 Task: Open Card Copyright Protection Review in Board Market Segmentation and Targeting Plan Implementation to Workspace Editing and Proofreading and add a team member Softage.3@softage.net, a label Orange, a checklist Blogging, an attachment from your computer, a color Orange and finally, add a card description 'Plan and execute company team-building retreat' and a comment 'We should approach this task with a sense of humility and a willingness to seek feedback and guidance from others.'. Add a start date 'Jan 03, 1900' with a due date 'Jan 10, 1900'
Action: Mouse moved to (885, 181)
Screenshot: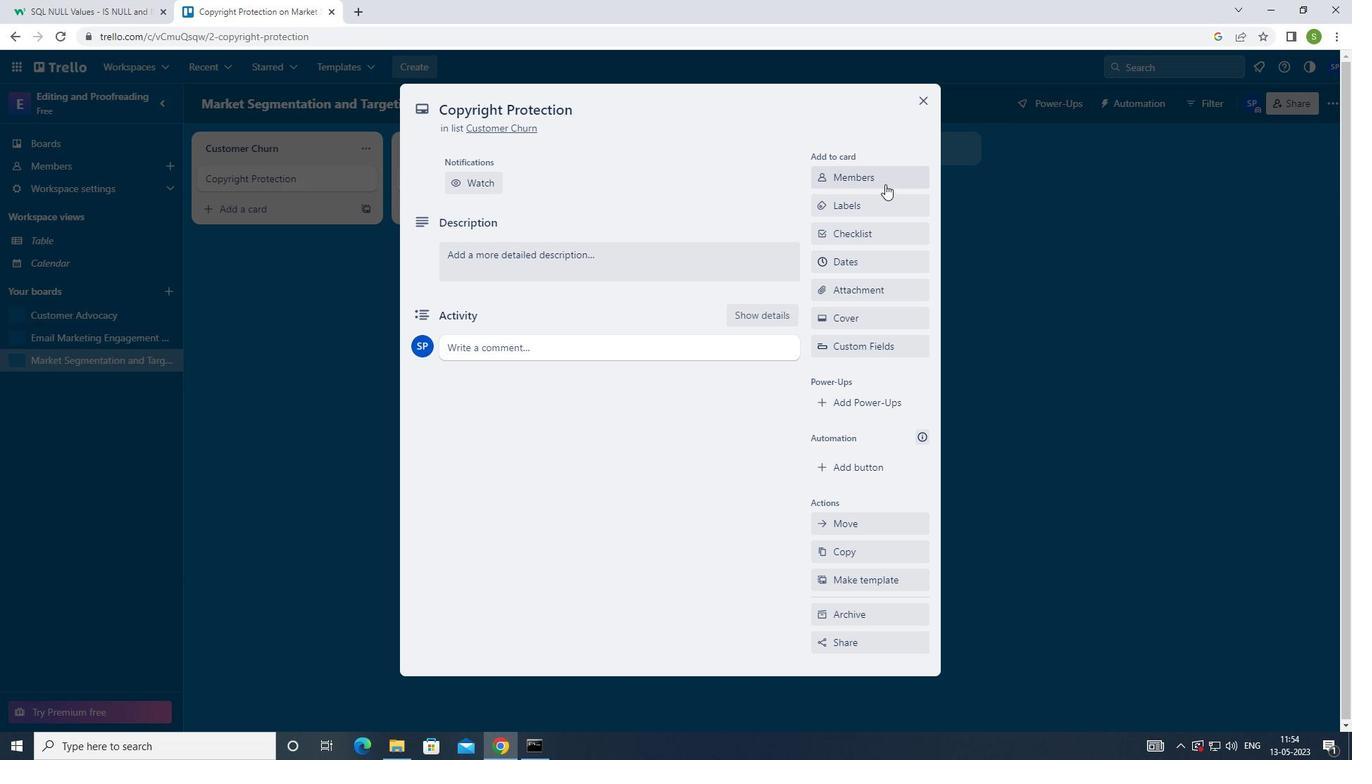 
Action: Mouse pressed left at (885, 181)
Screenshot: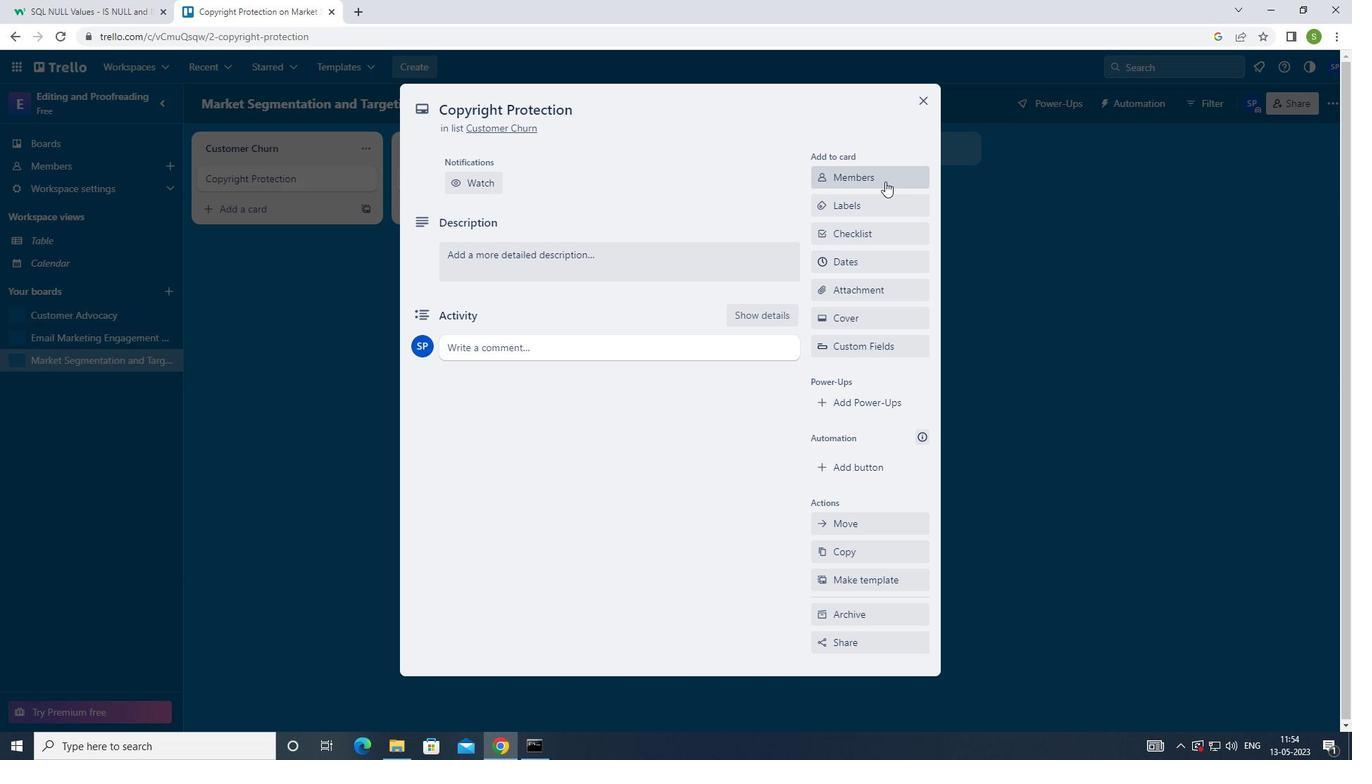 
Action: Mouse moved to (655, 276)
Screenshot: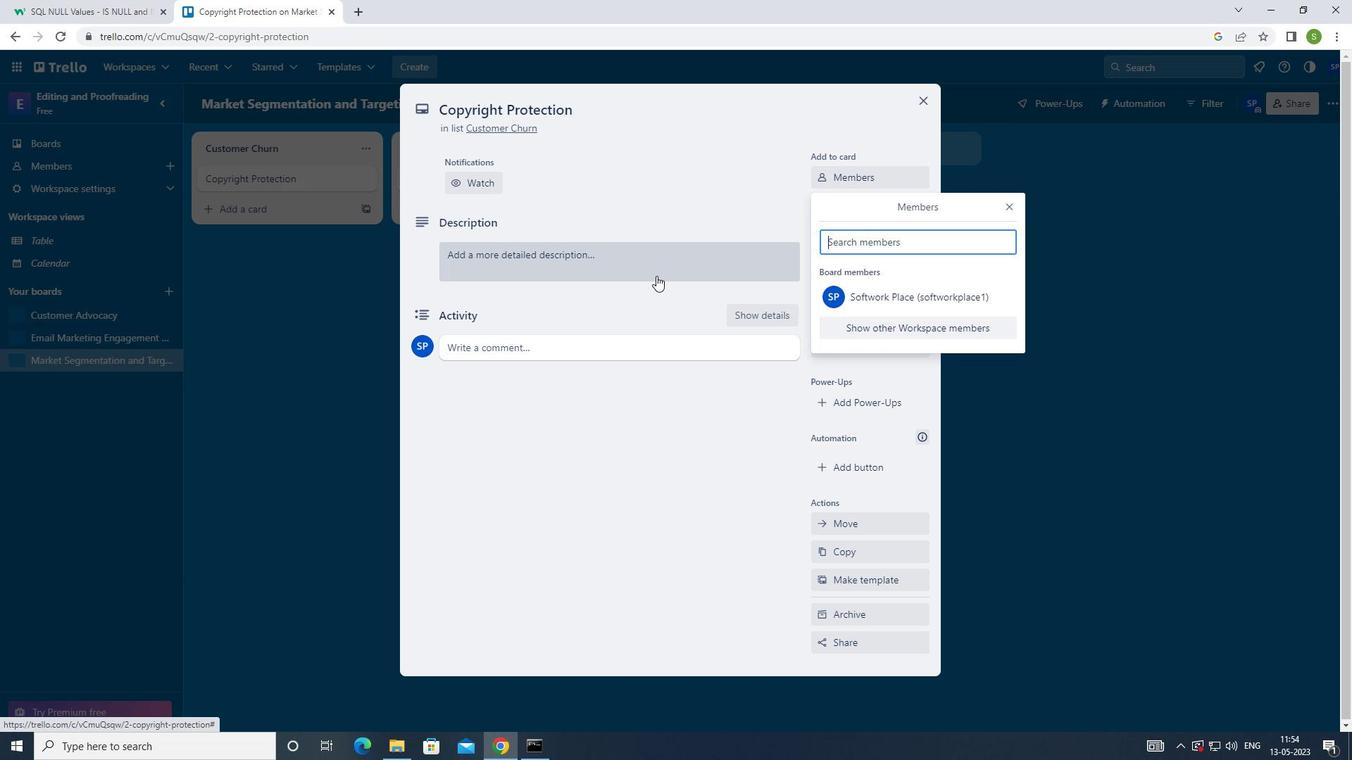 
Action: Key pressed <Key.shift>SOFTAGE.3<Key.shift>@SOFTAGE.NET<Key.enter>
Screenshot: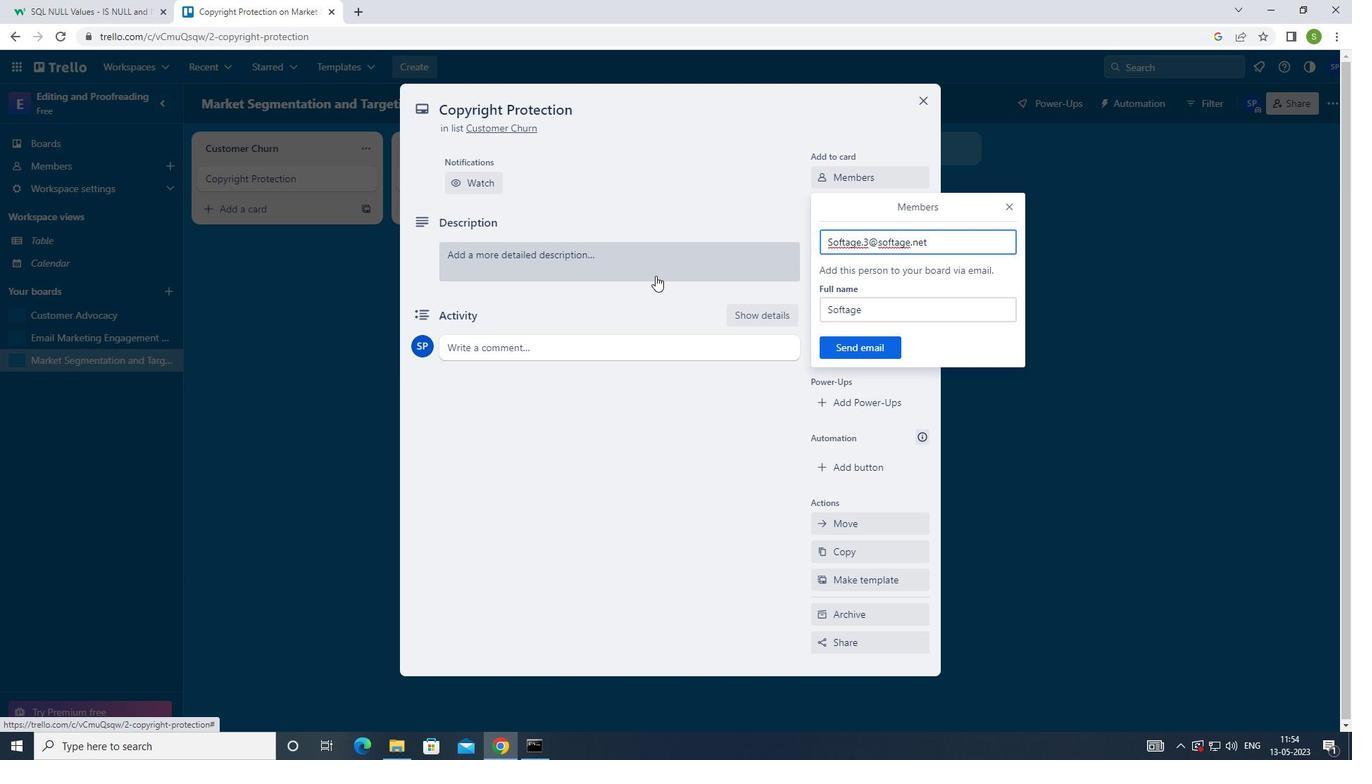 
Action: Mouse moved to (1014, 207)
Screenshot: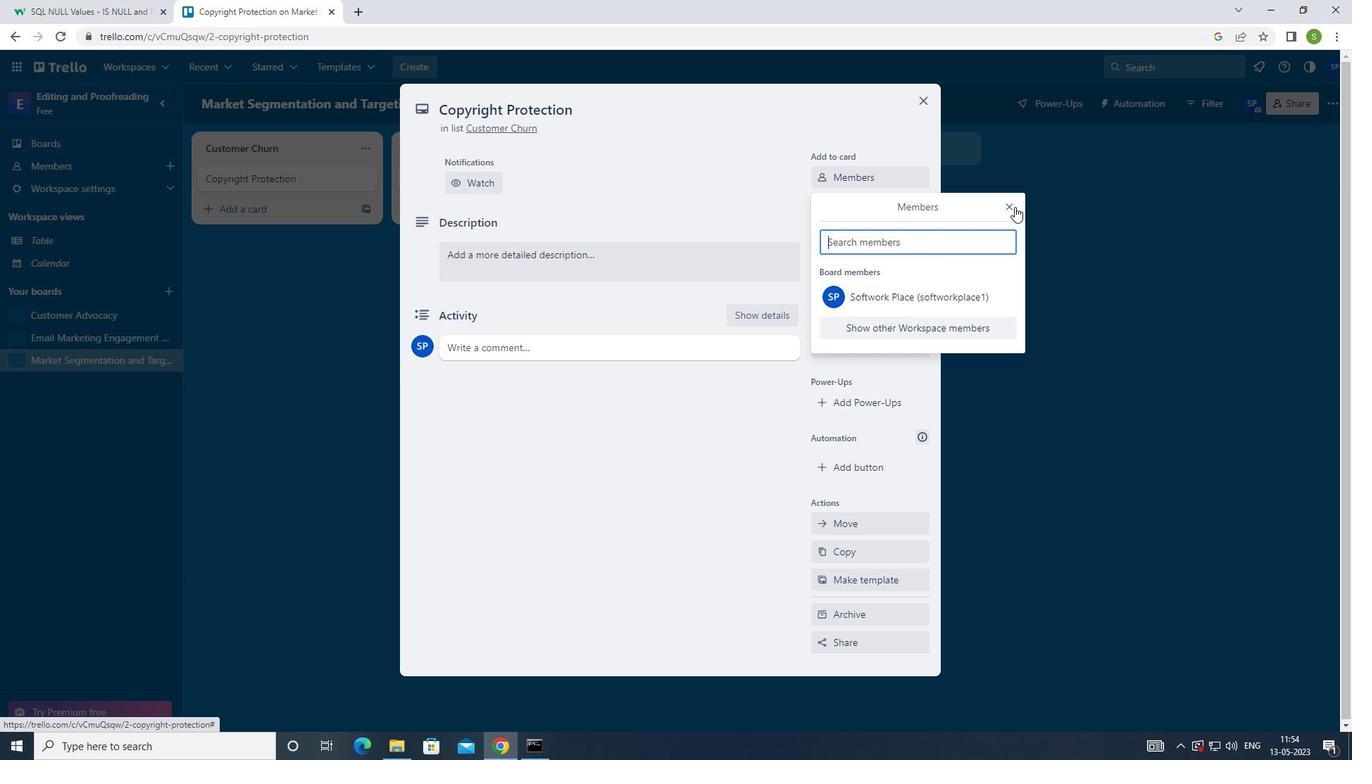 
Action: Mouse pressed left at (1014, 207)
Screenshot: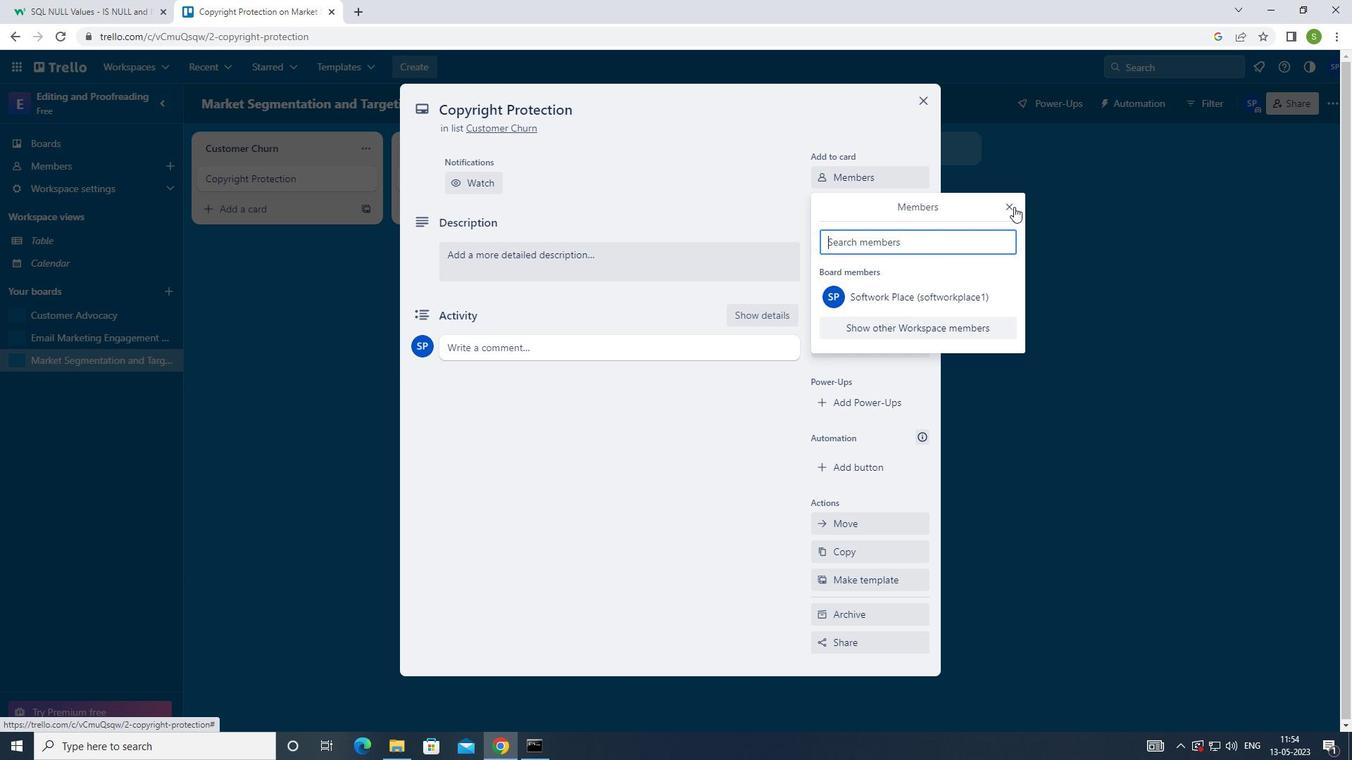 
Action: Mouse moved to (891, 204)
Screenshot: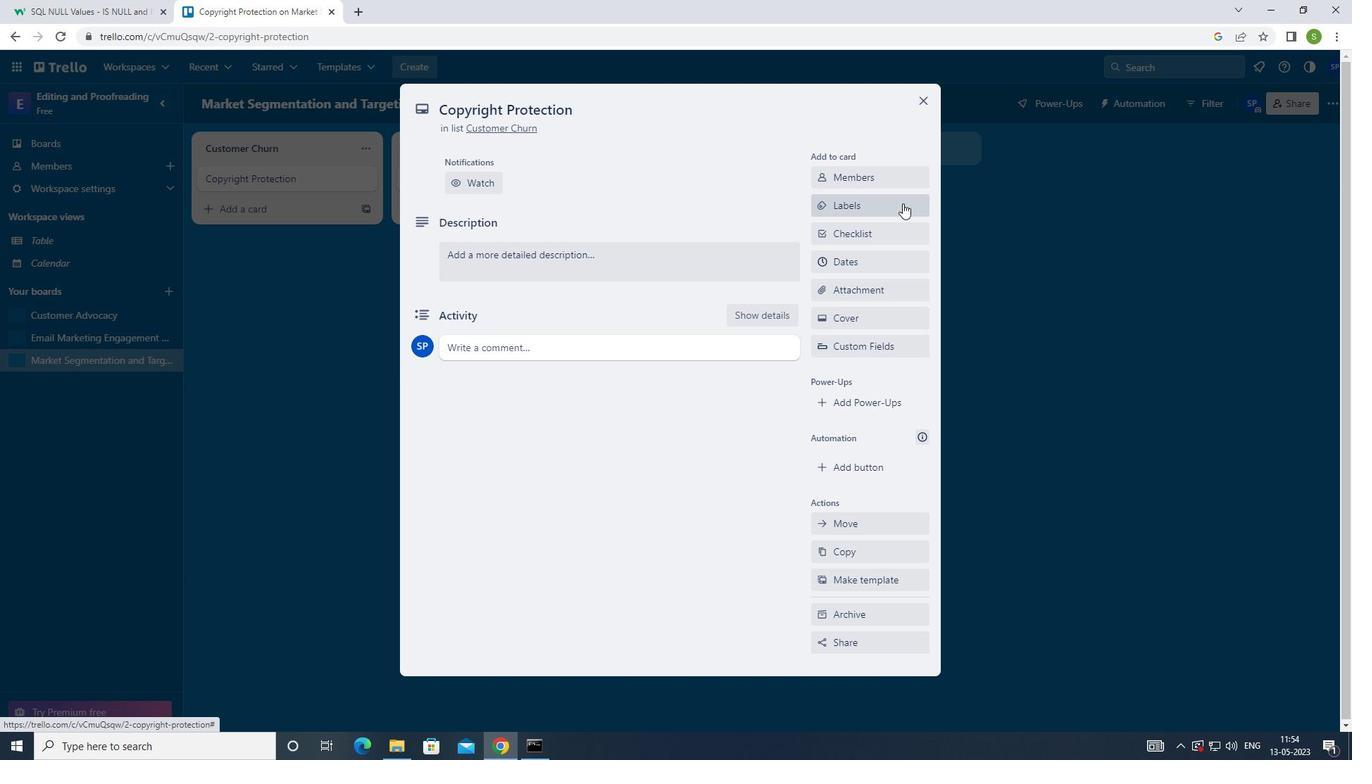 
Action: Mouse pressed left at (891, 204)
Screenshot: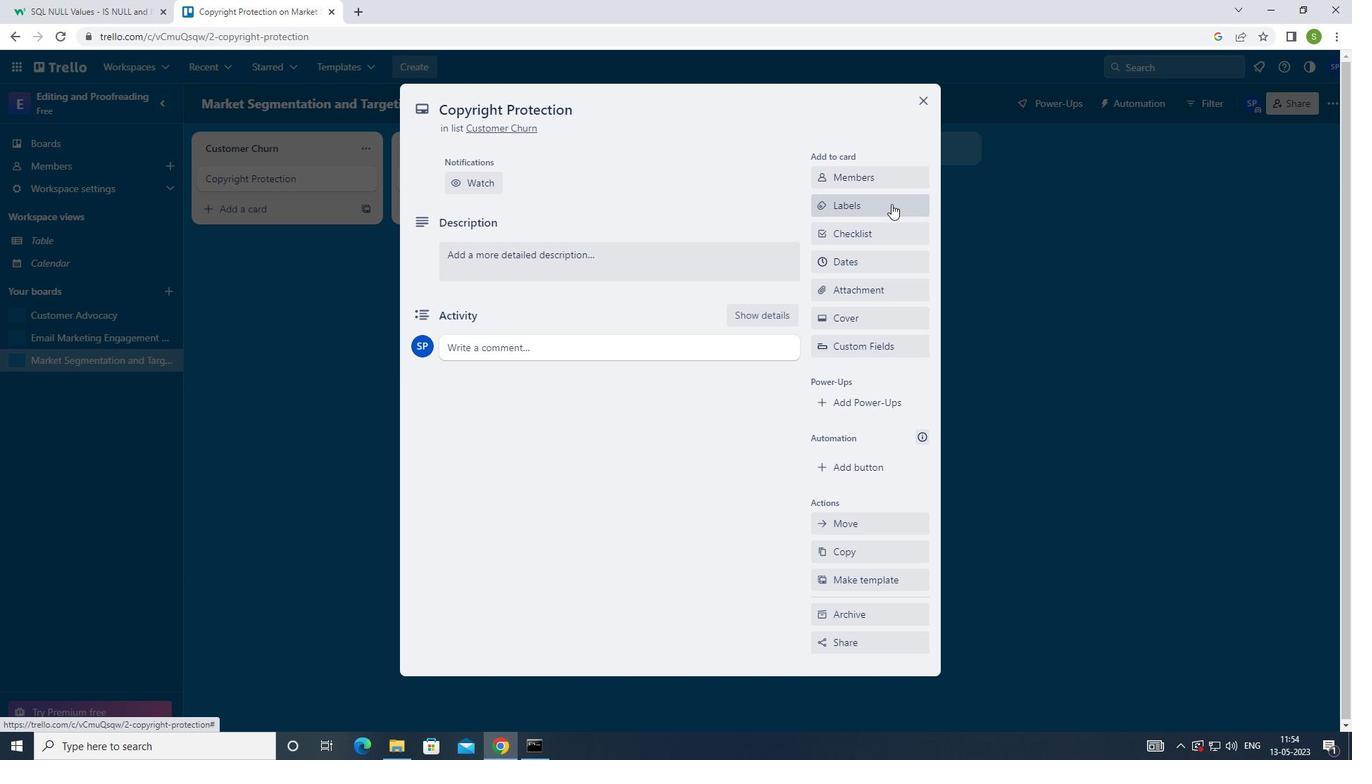 
Action: Mouse moved to (824, 372)
Screenshot: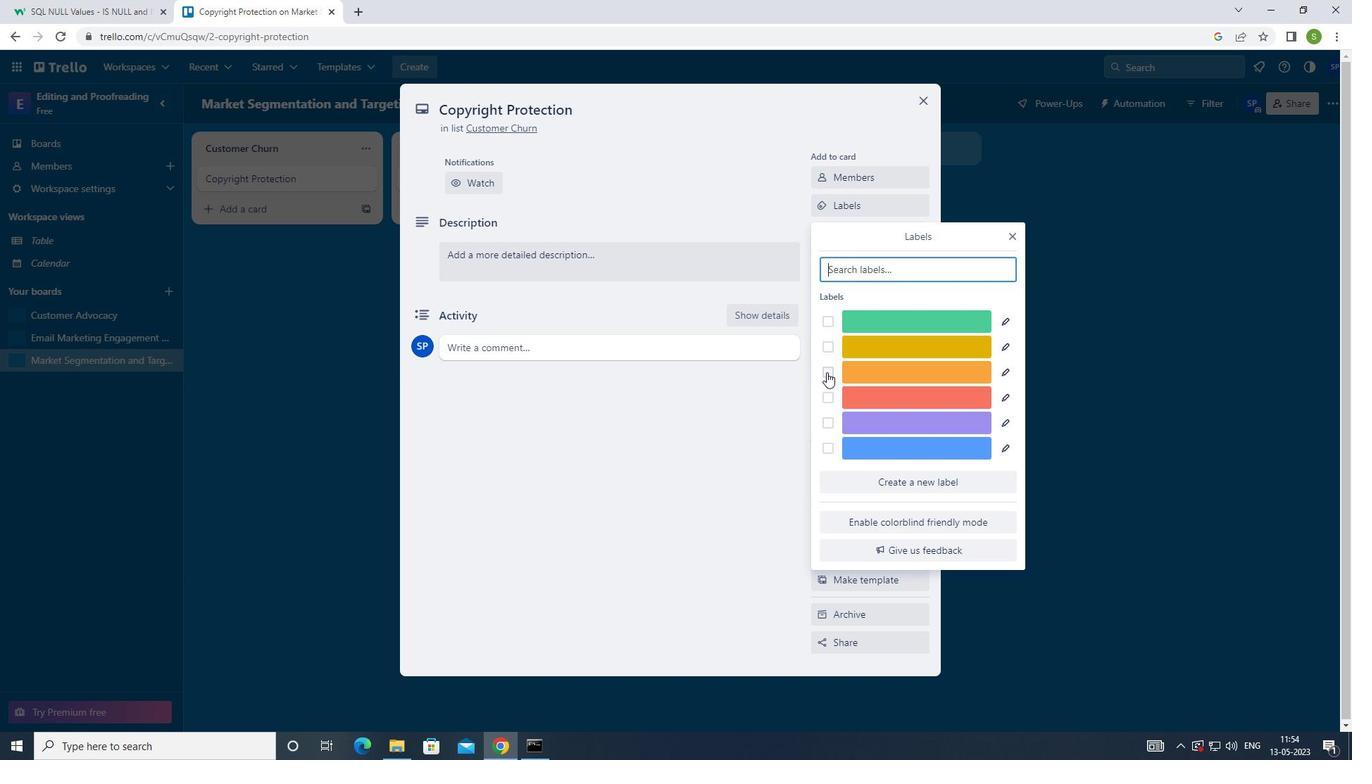 
Action: Mouse pressed left at (824, 372)
Screenshot: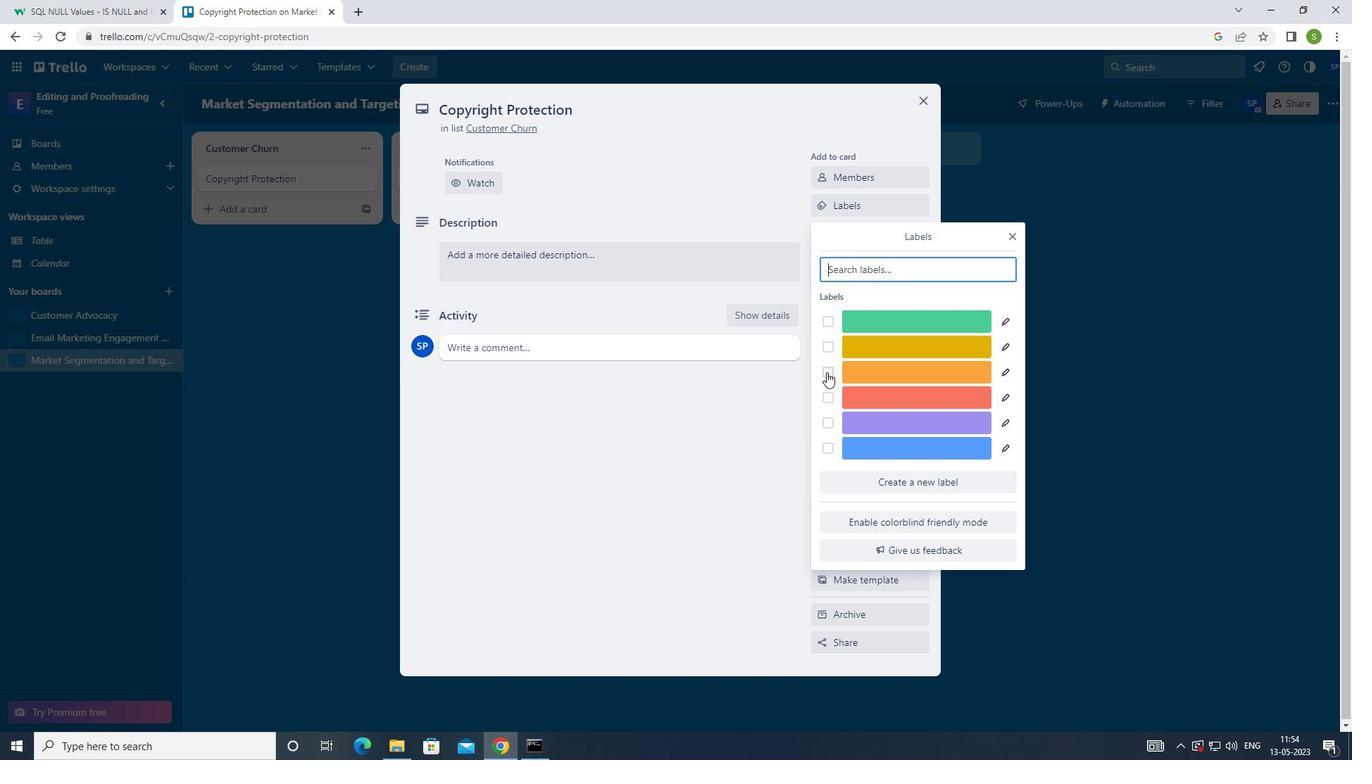 
Action: Mouse moved to (1008, 235)
Screenshot: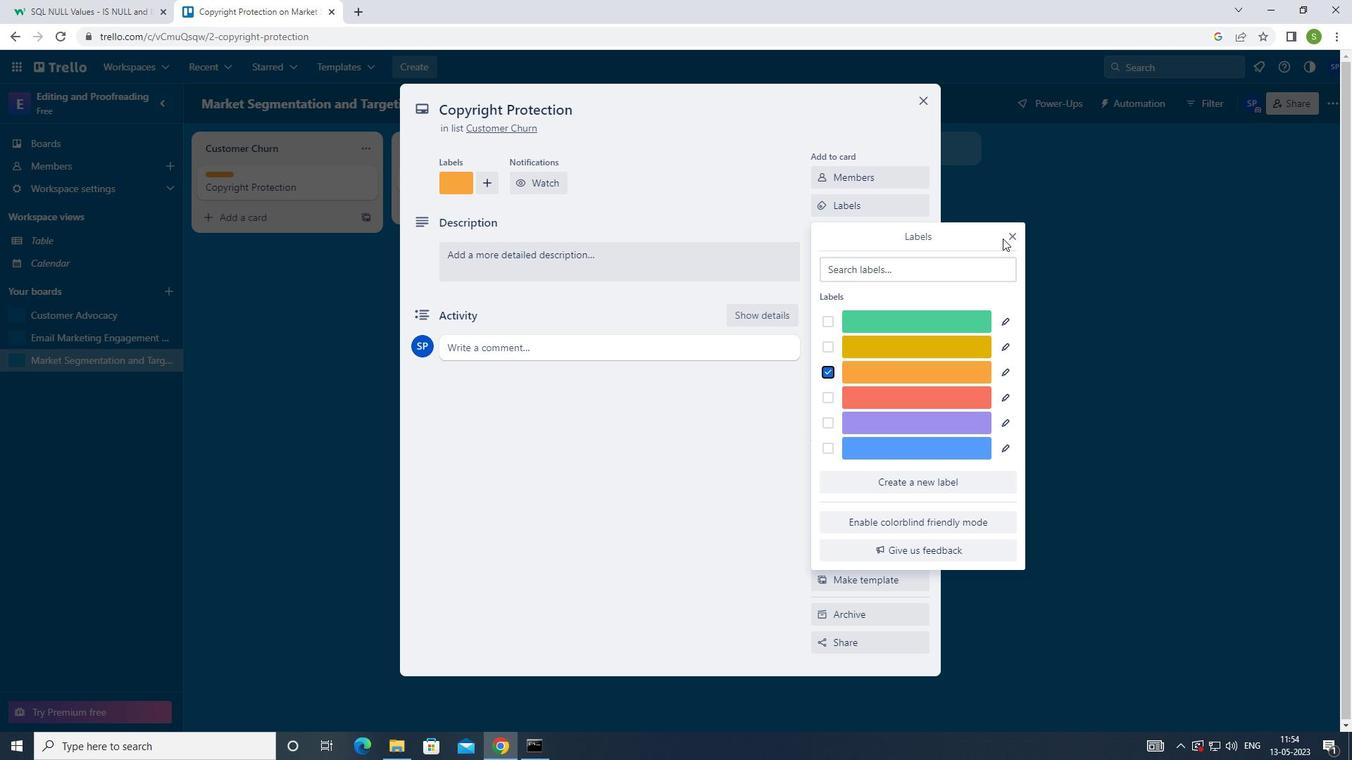 
Action: Mouse pressed left at (1008, 235)
Screenshot: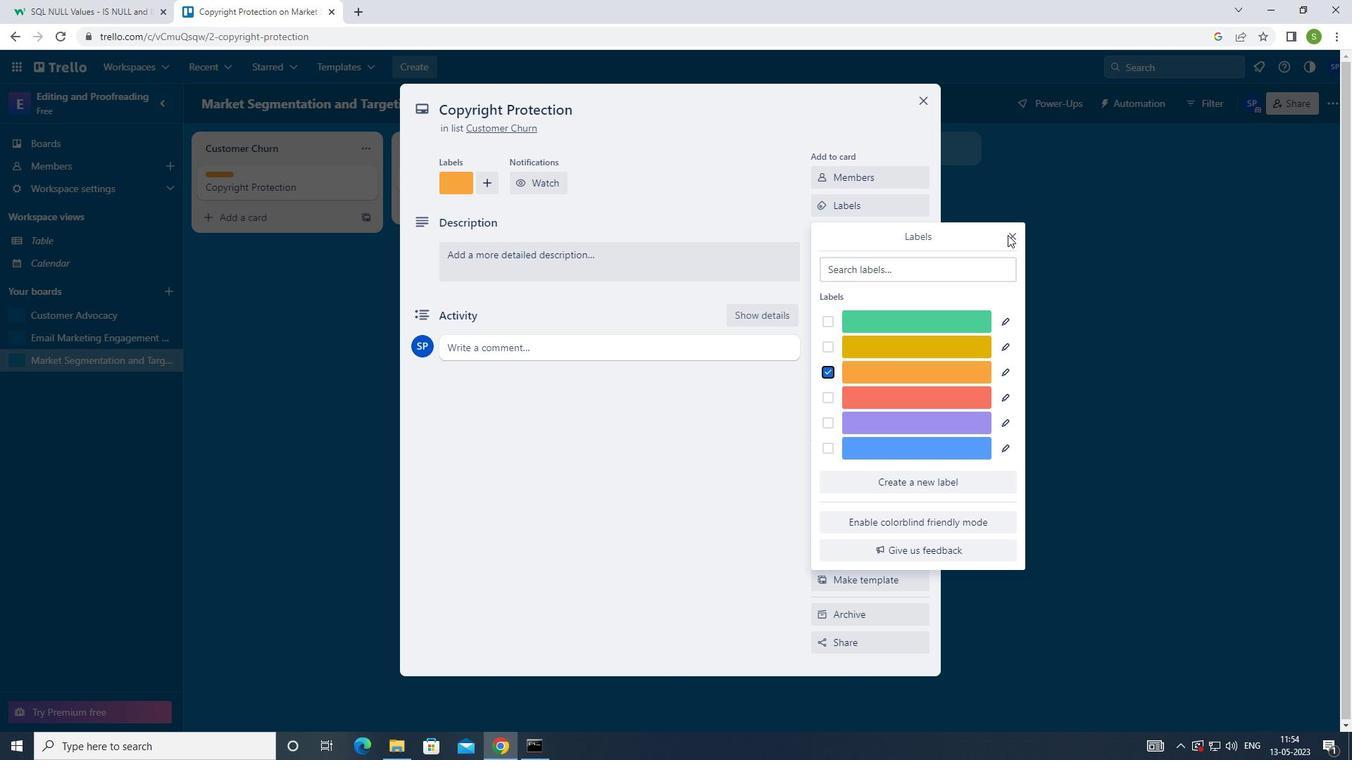 
Action: Mouse moved to (1011, 237)
Screenshot: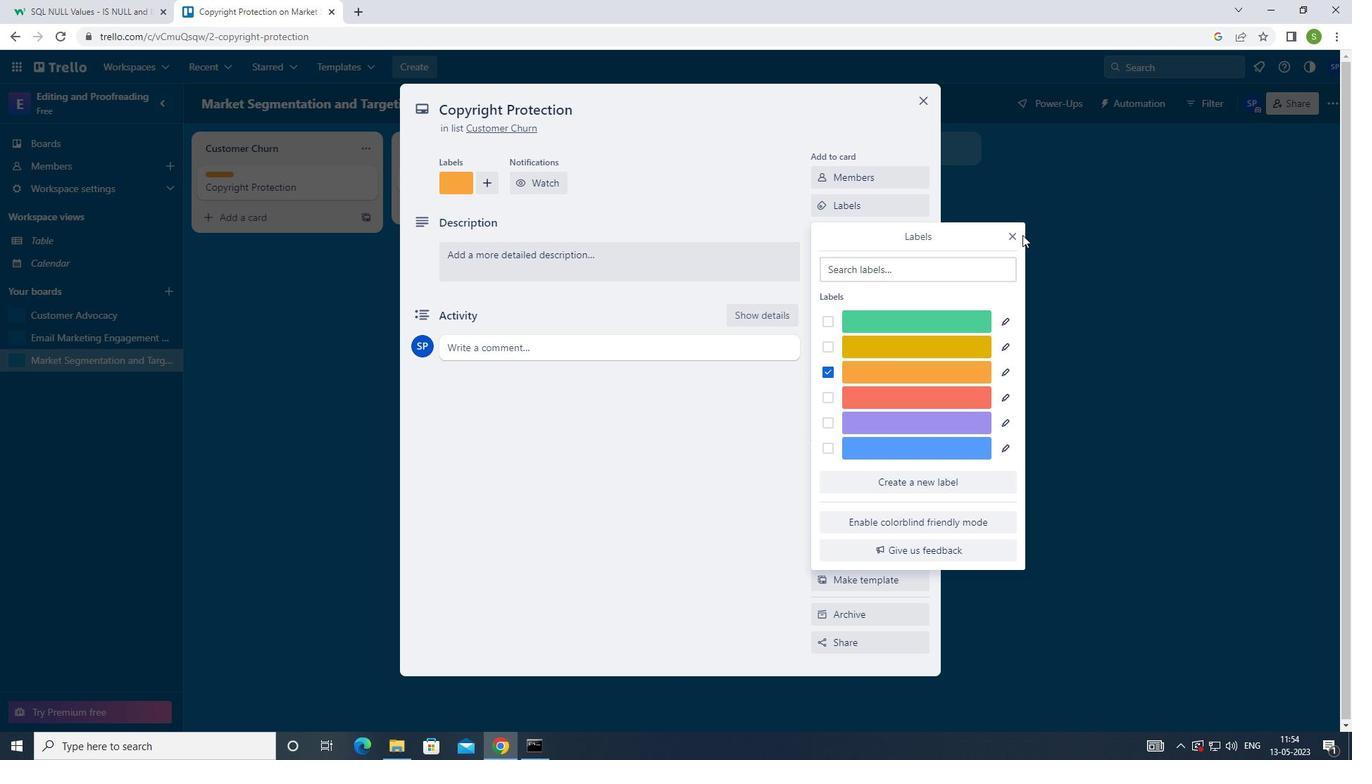 
Action: Mouse pressed left at (1011, 237)
Screenshot: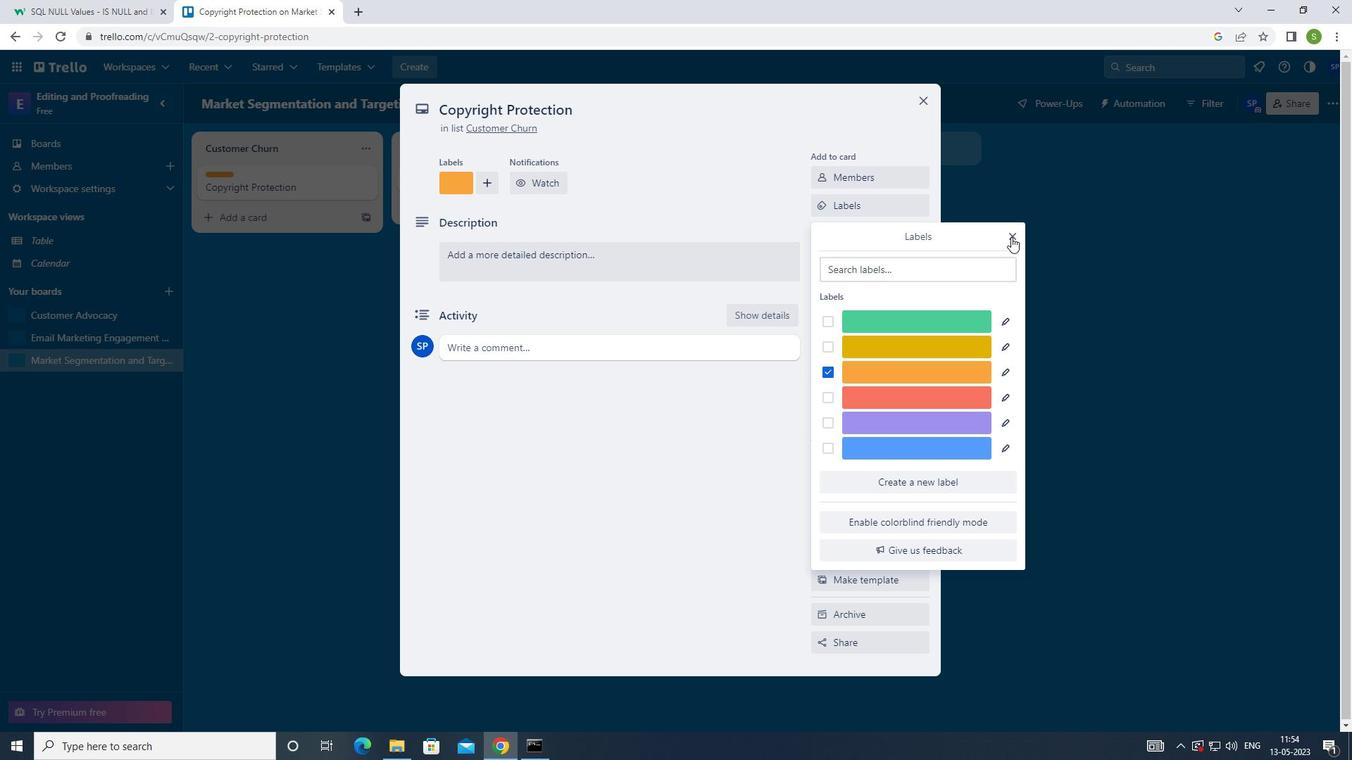 
Action: Mouse moved to (889, 239)
Screenshot: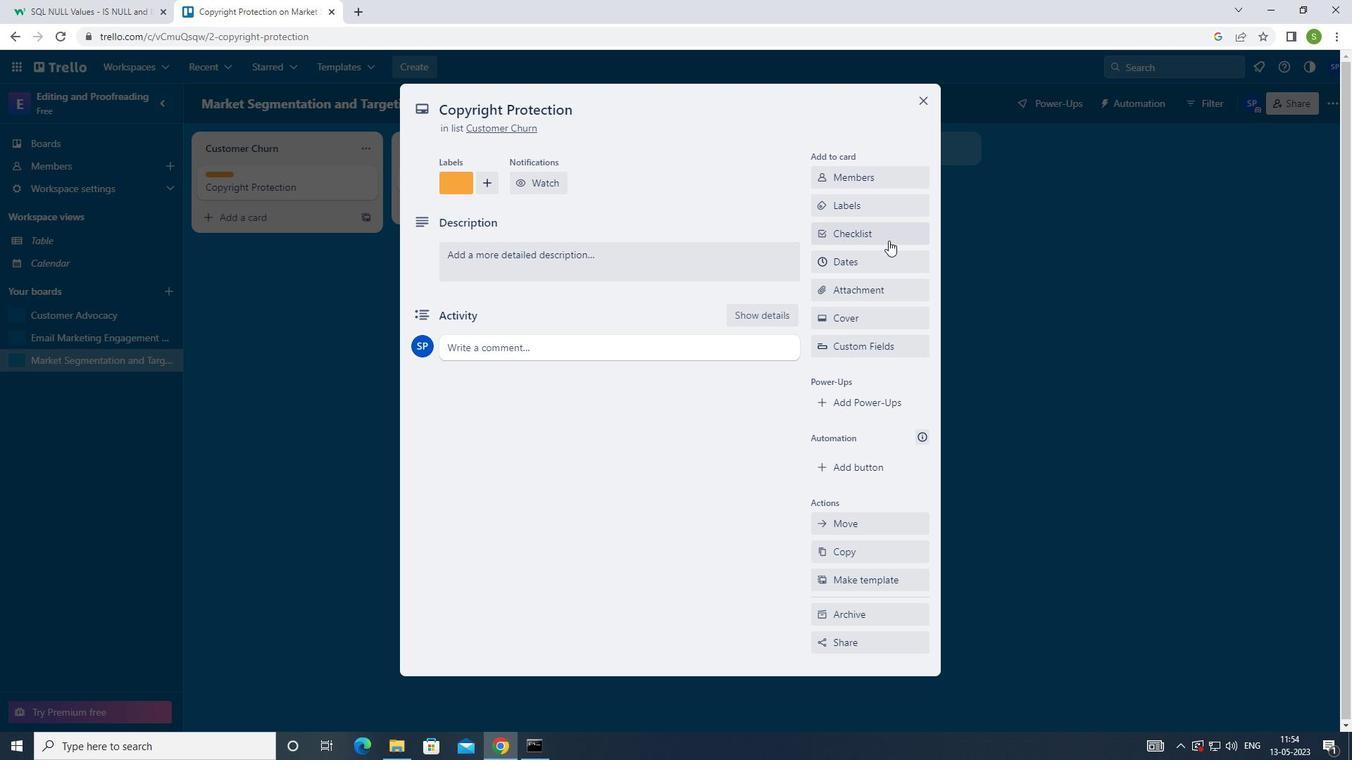 
Action: Mouse pressed left at (889, 239)
Screenshot: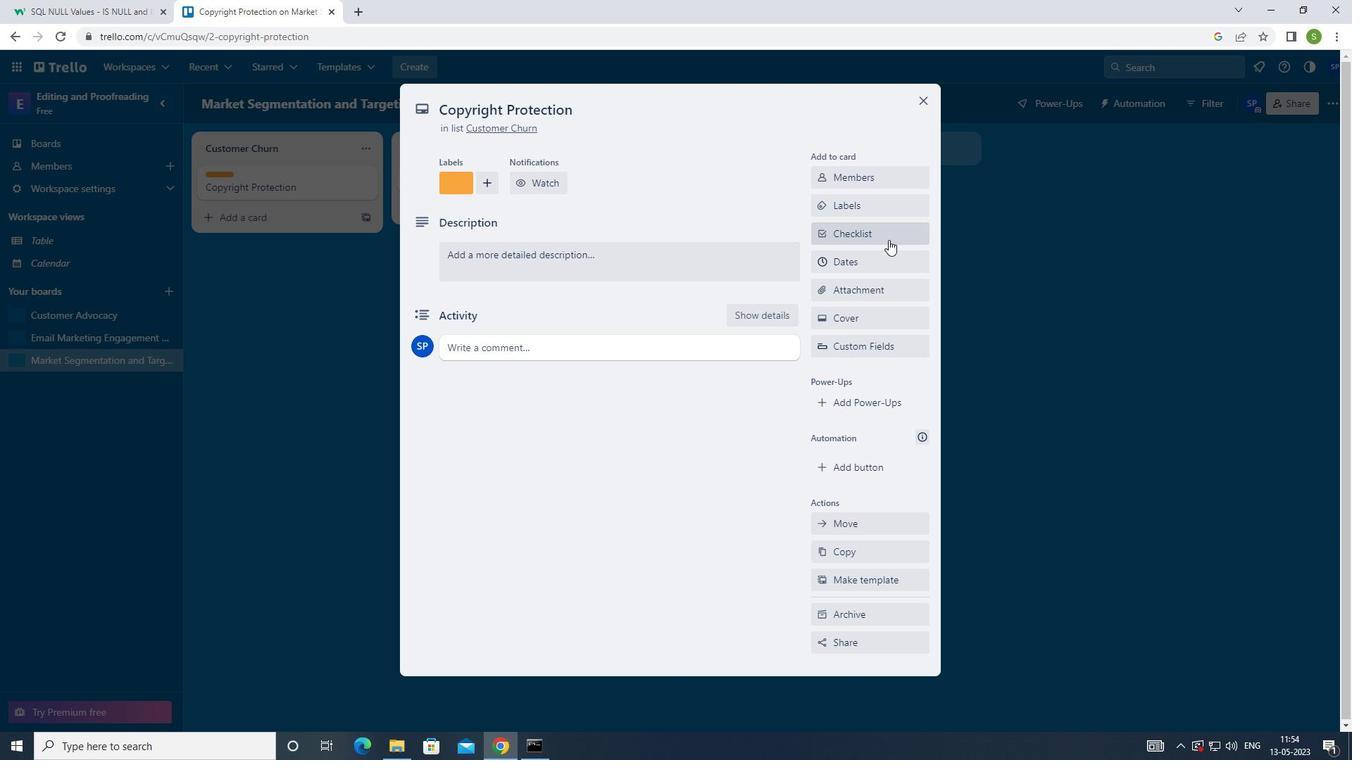 
Action: Mouse moved to (1084, 285)
Screenshot: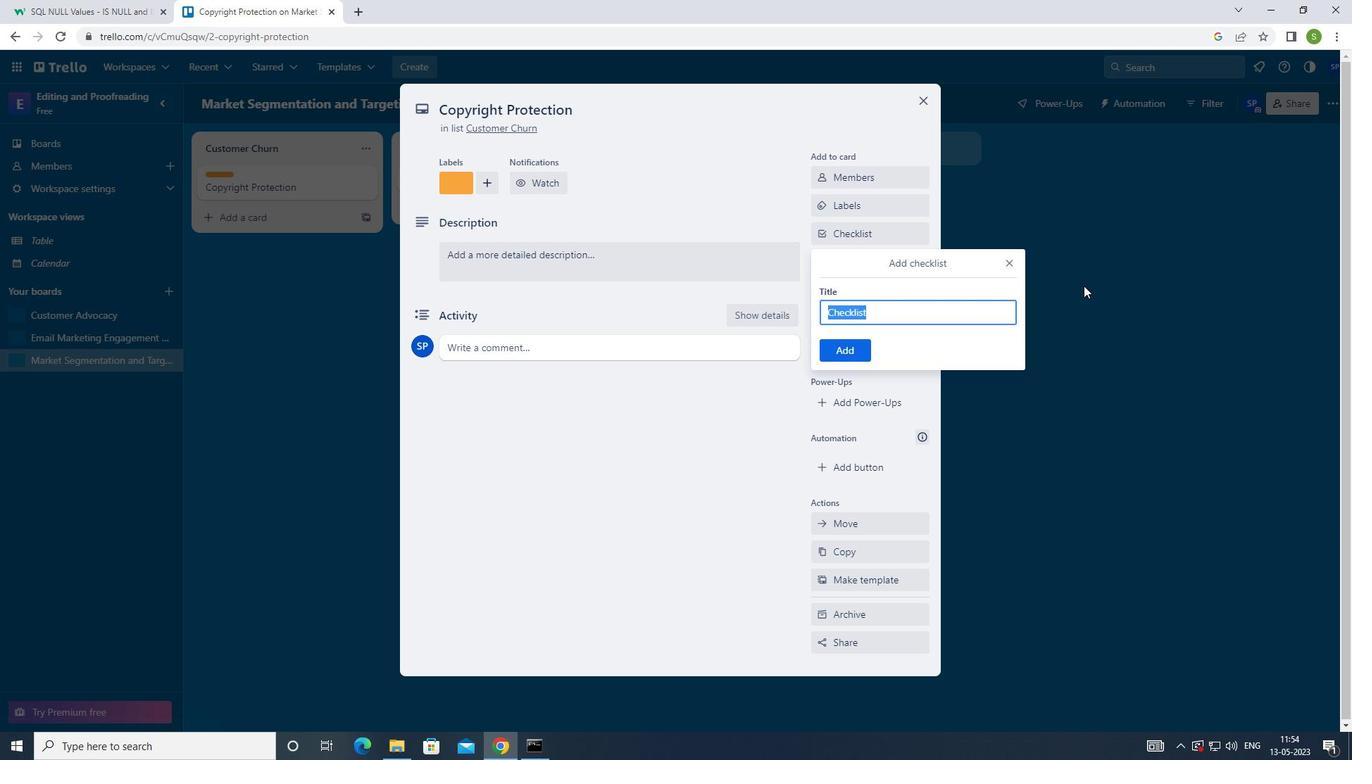
Action: Key pressed <Key.shift>BLOGGING
Screenshot: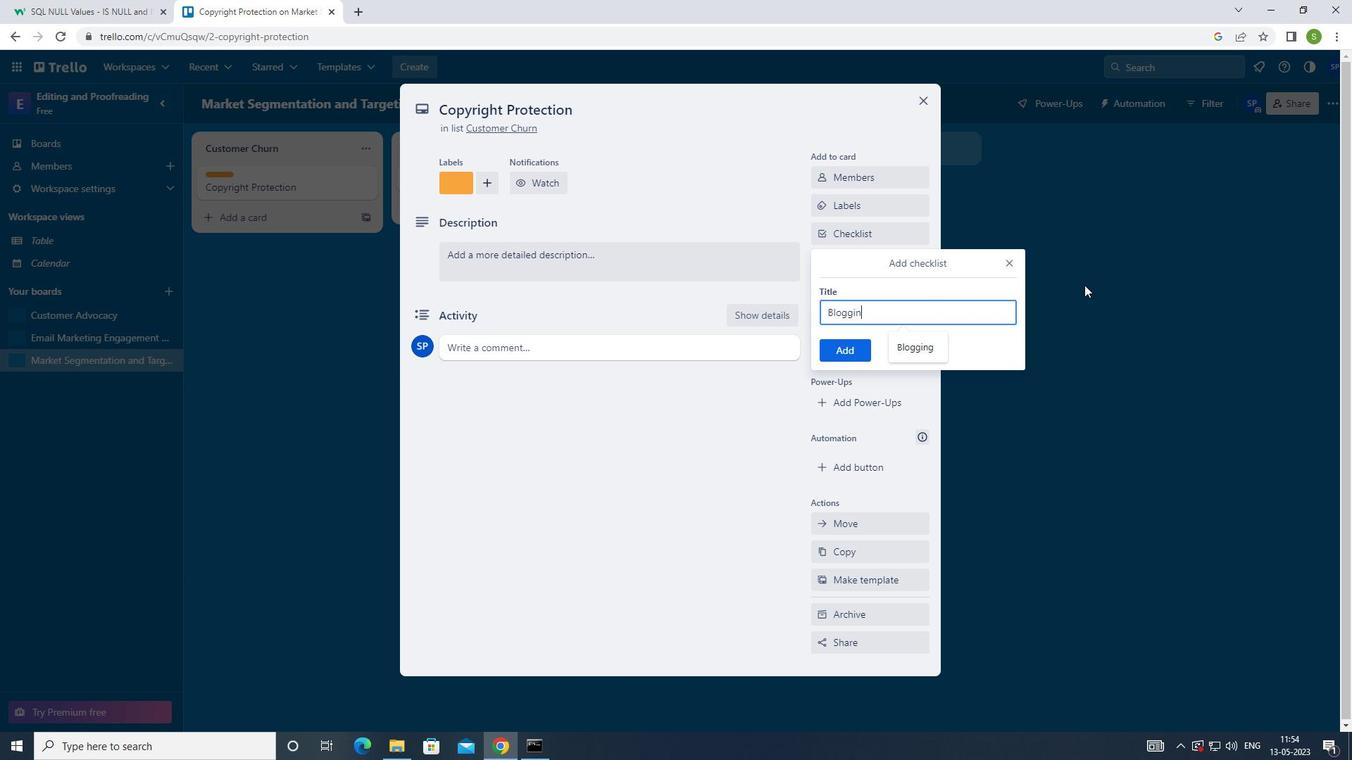 
Action: Mouse moved to (841, 351)
Screenshot: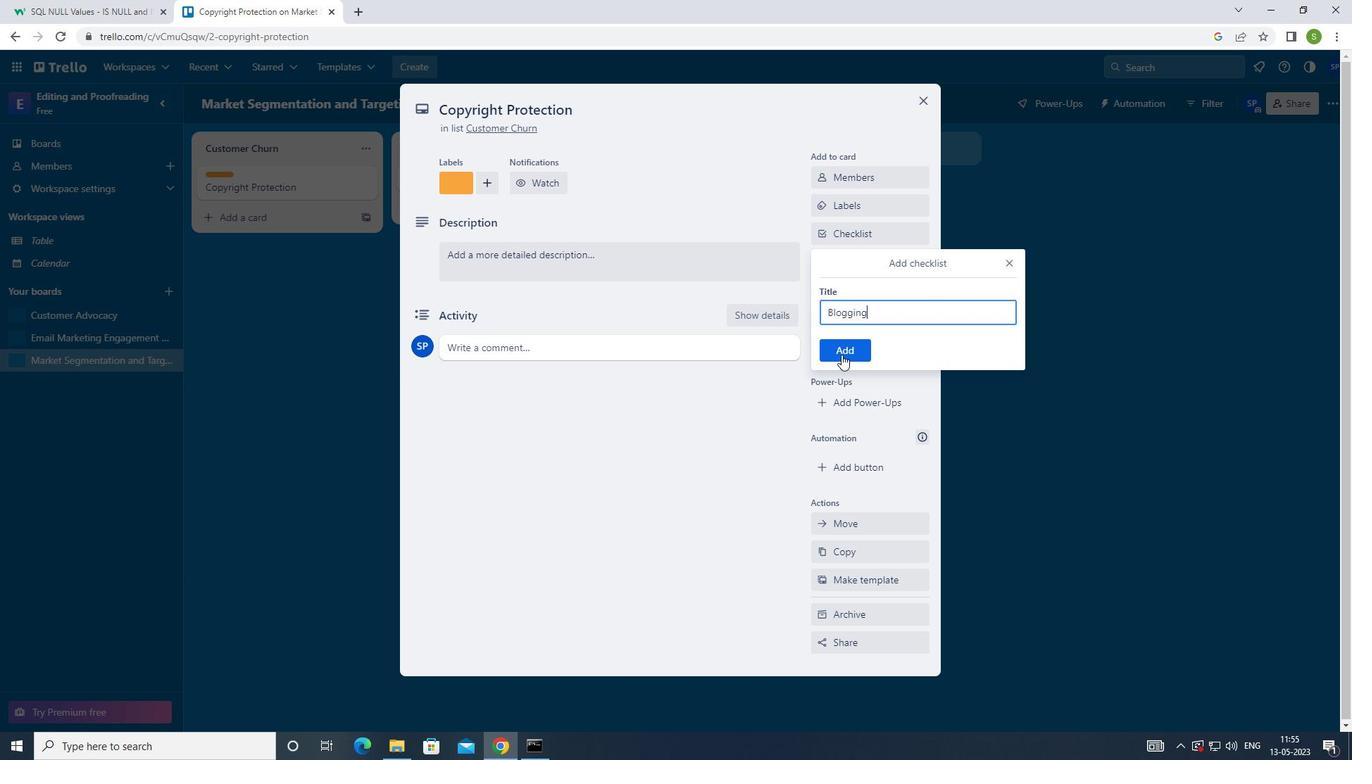 
Action: Mouse pressed left at (841, 351)
Screenshot: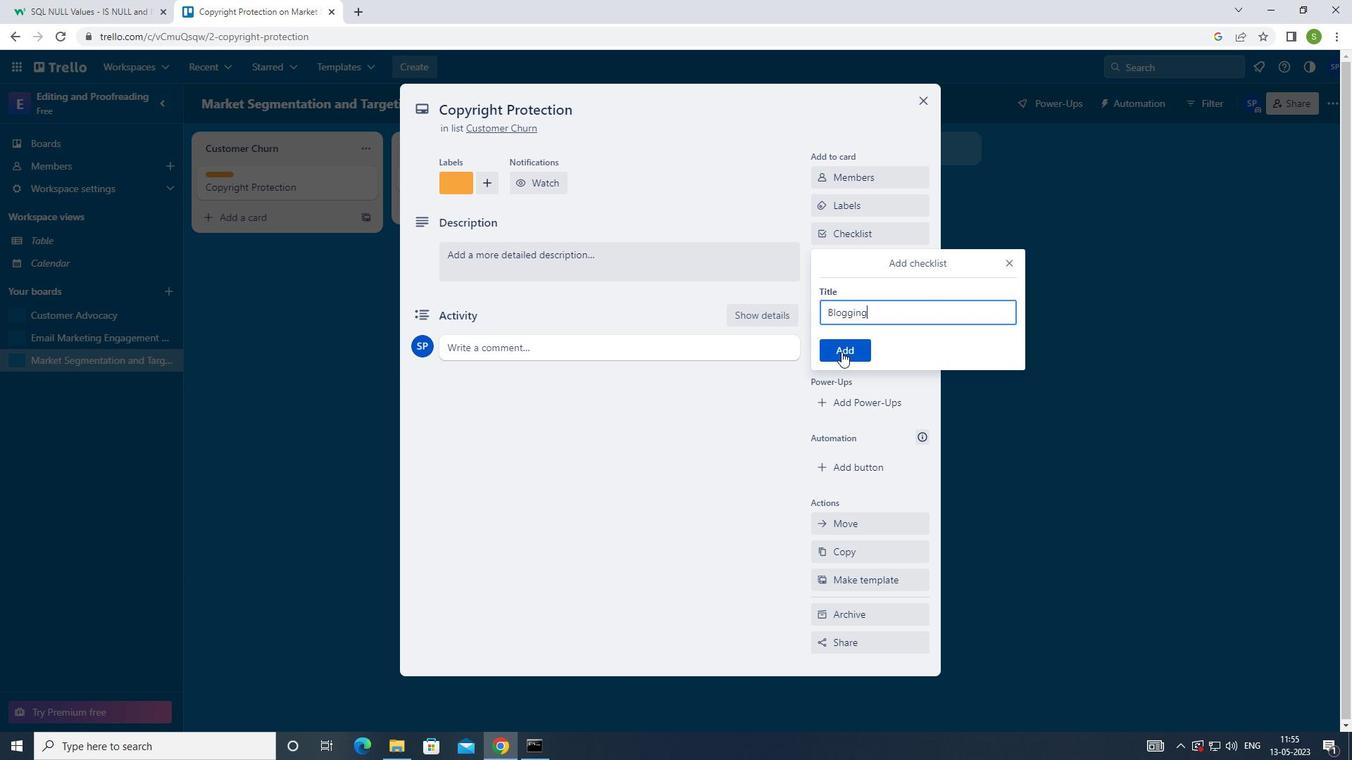 
Action: Mouse moved to (866, 286)
Screenshot: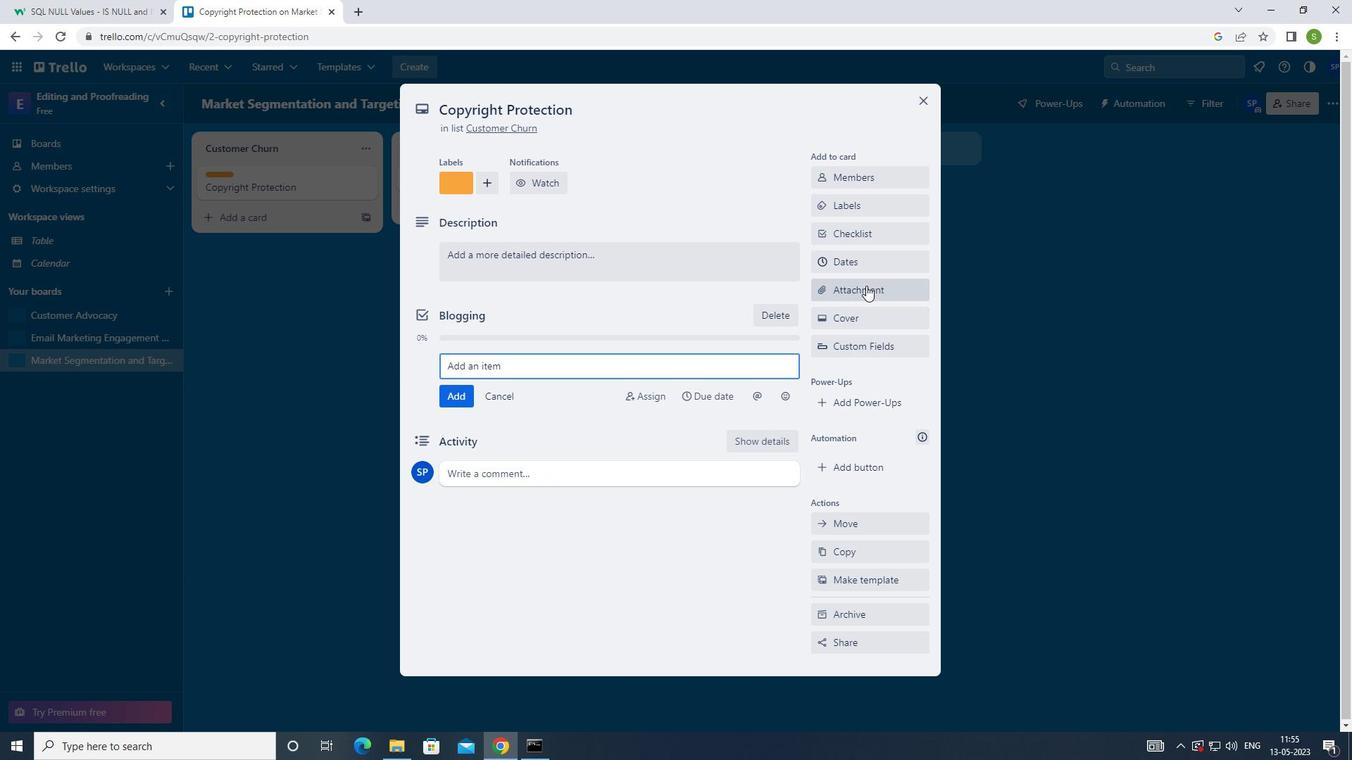 
Action: Mouse pressed left at (866, 286)
Screenshot: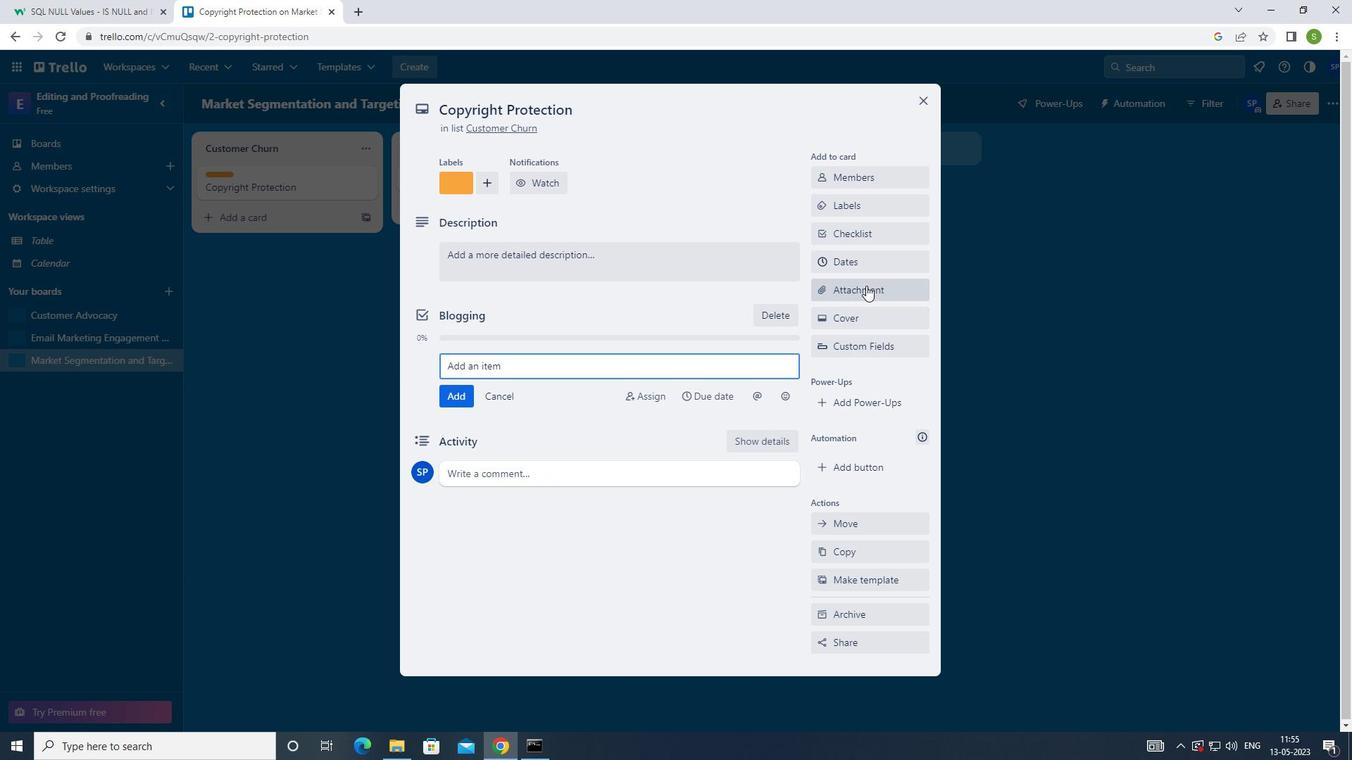 
Action: Mouse moved to (844, 354)
Screenshot: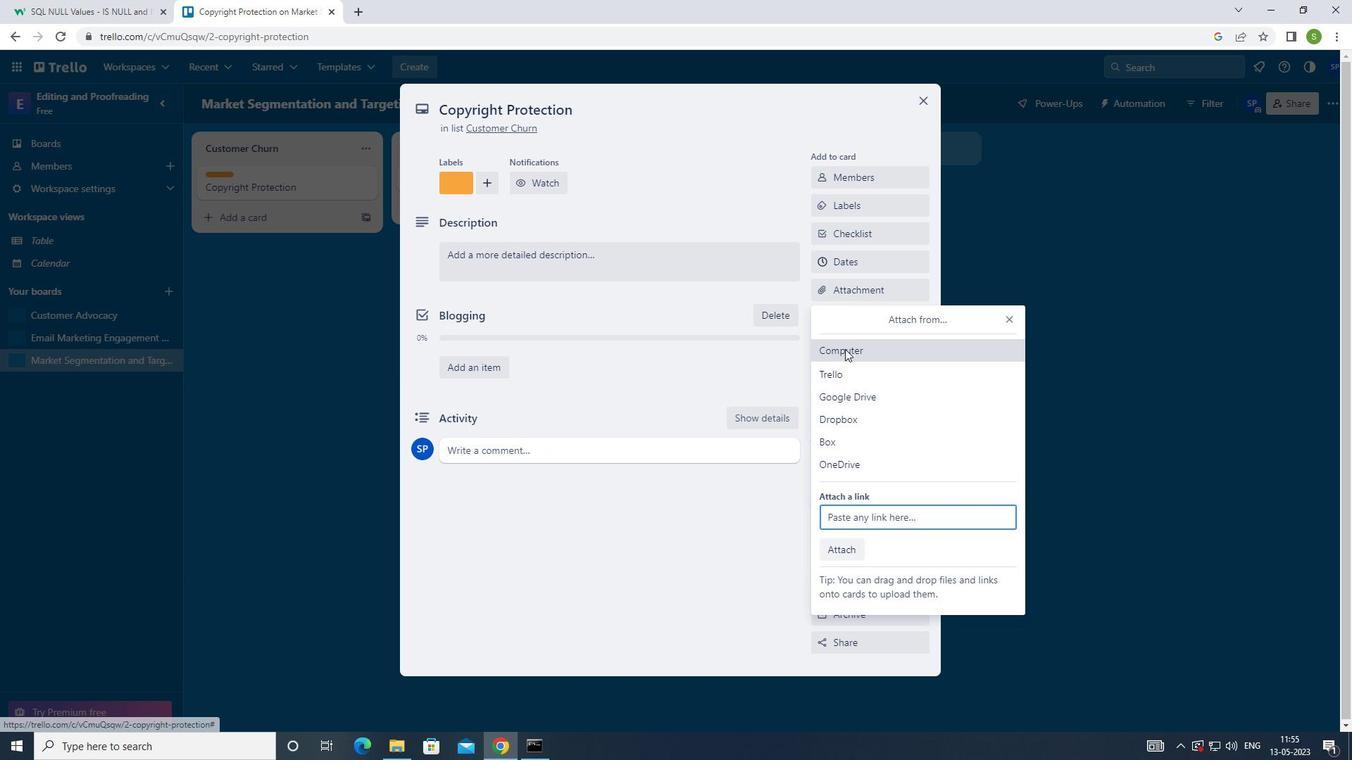 
Action: Mouse pressed left at (844, 354)
Screenshot: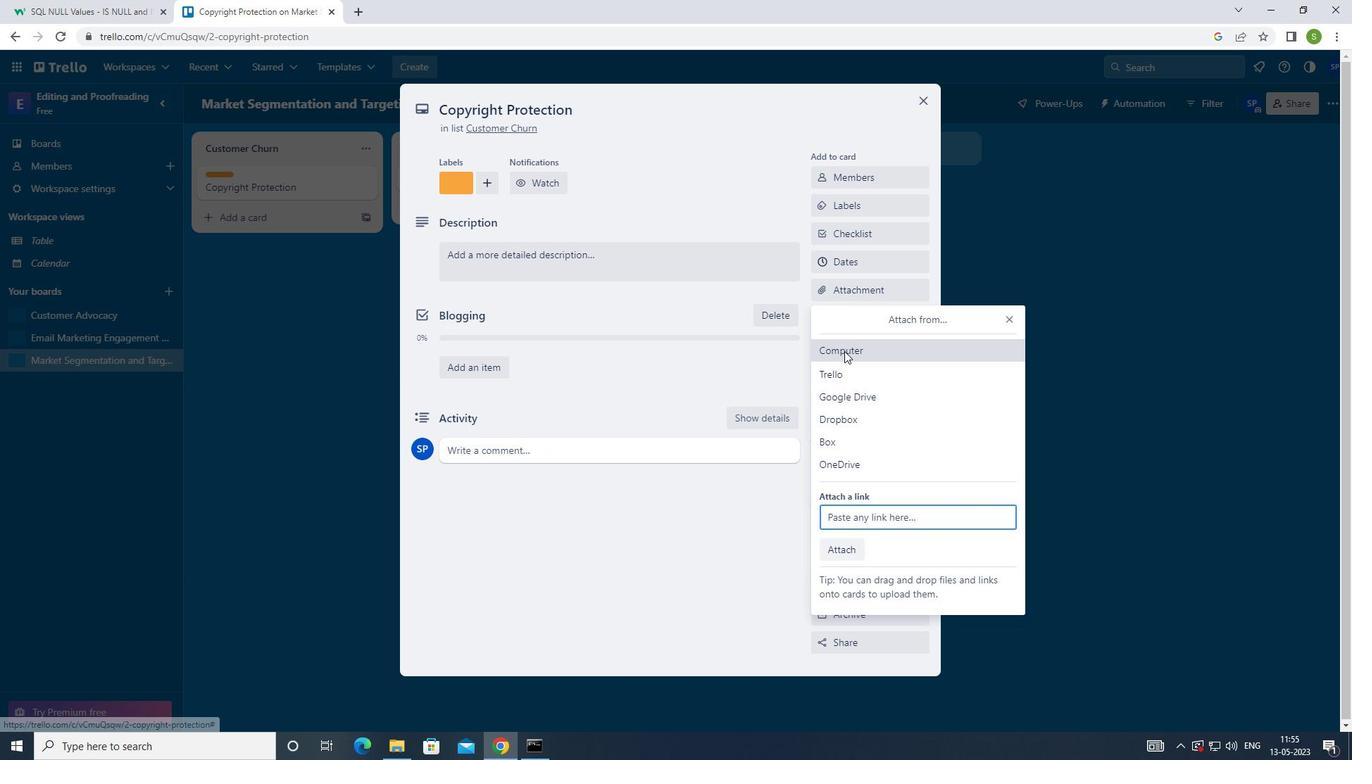 
Action: Mouse moved to (319, 102)
Screenshot: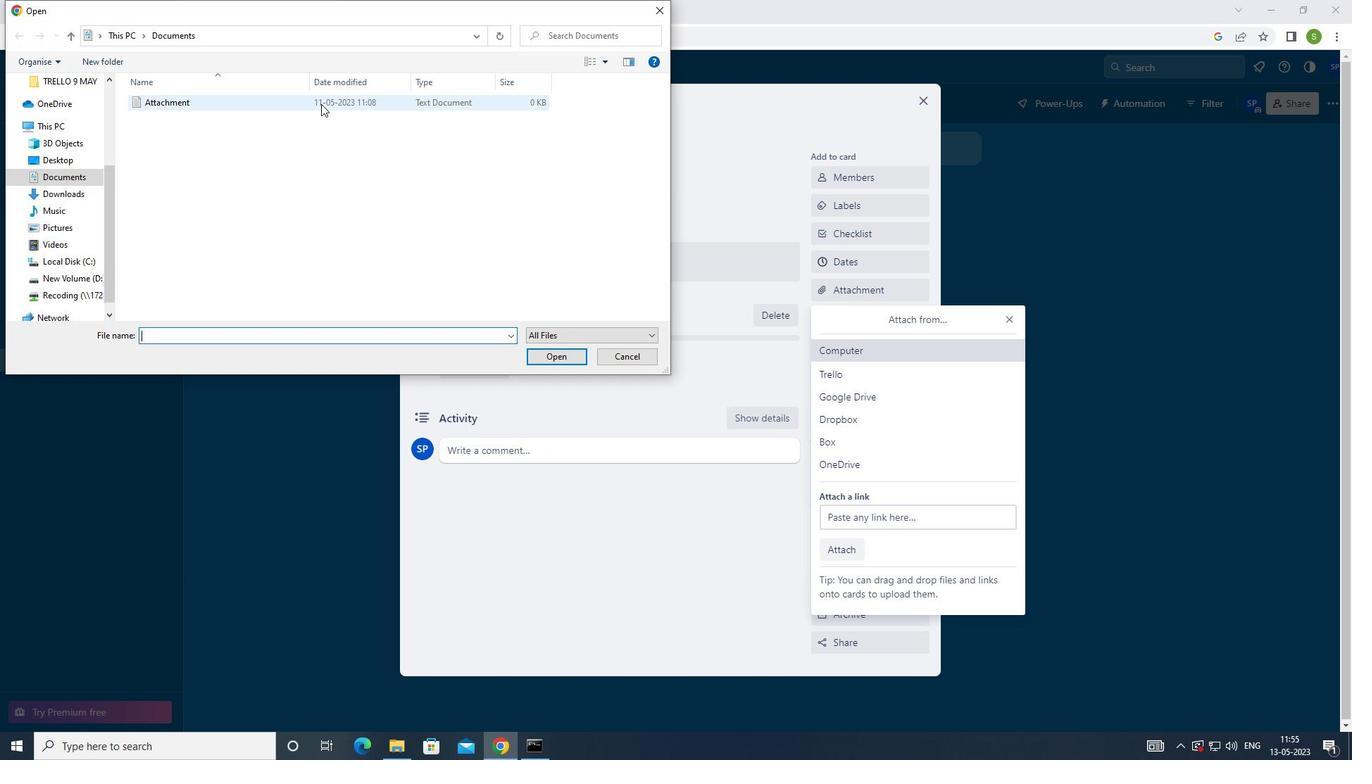 
Action: Mouse pressed left at (319, 102)
Screenshot: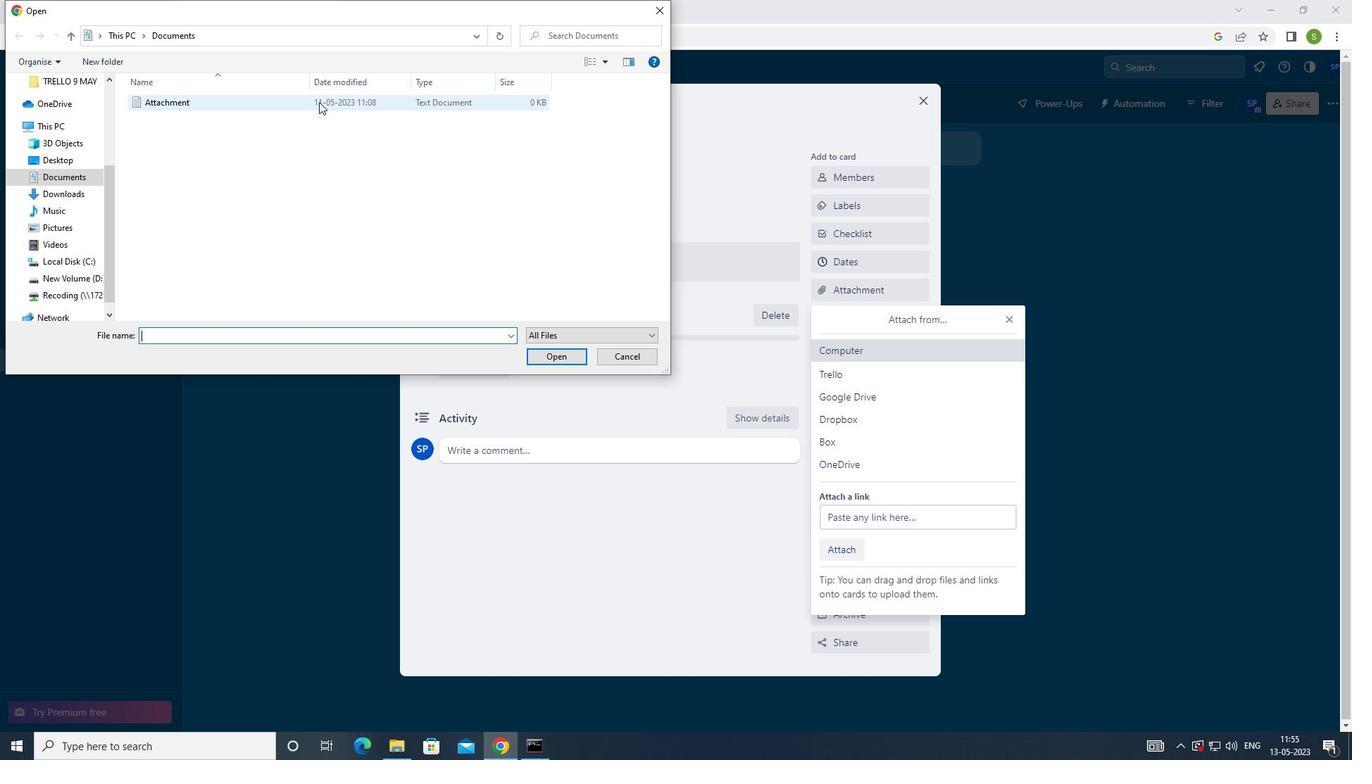 
Action: Mouse moved to (541, 360)
Screenshot: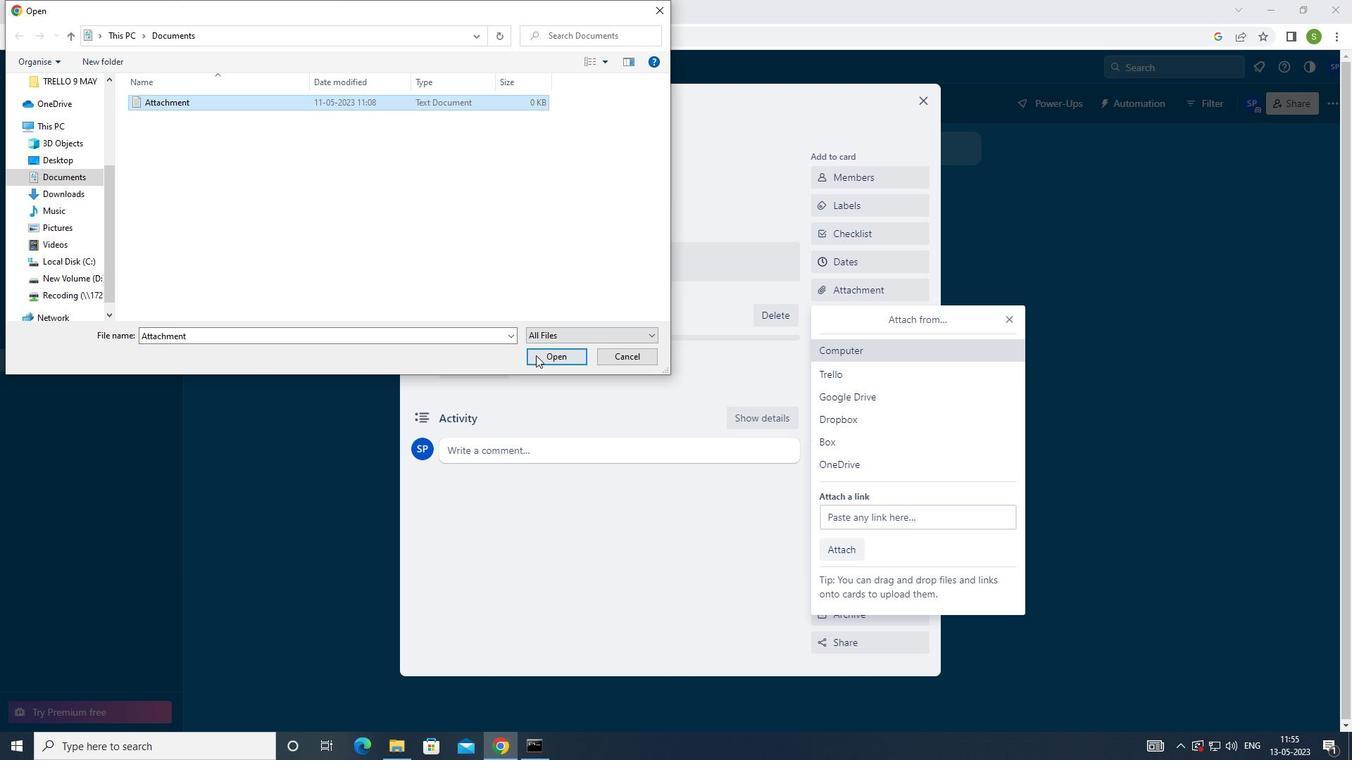 
Action: Mouse pressed left at (541, 360)
Screenshot: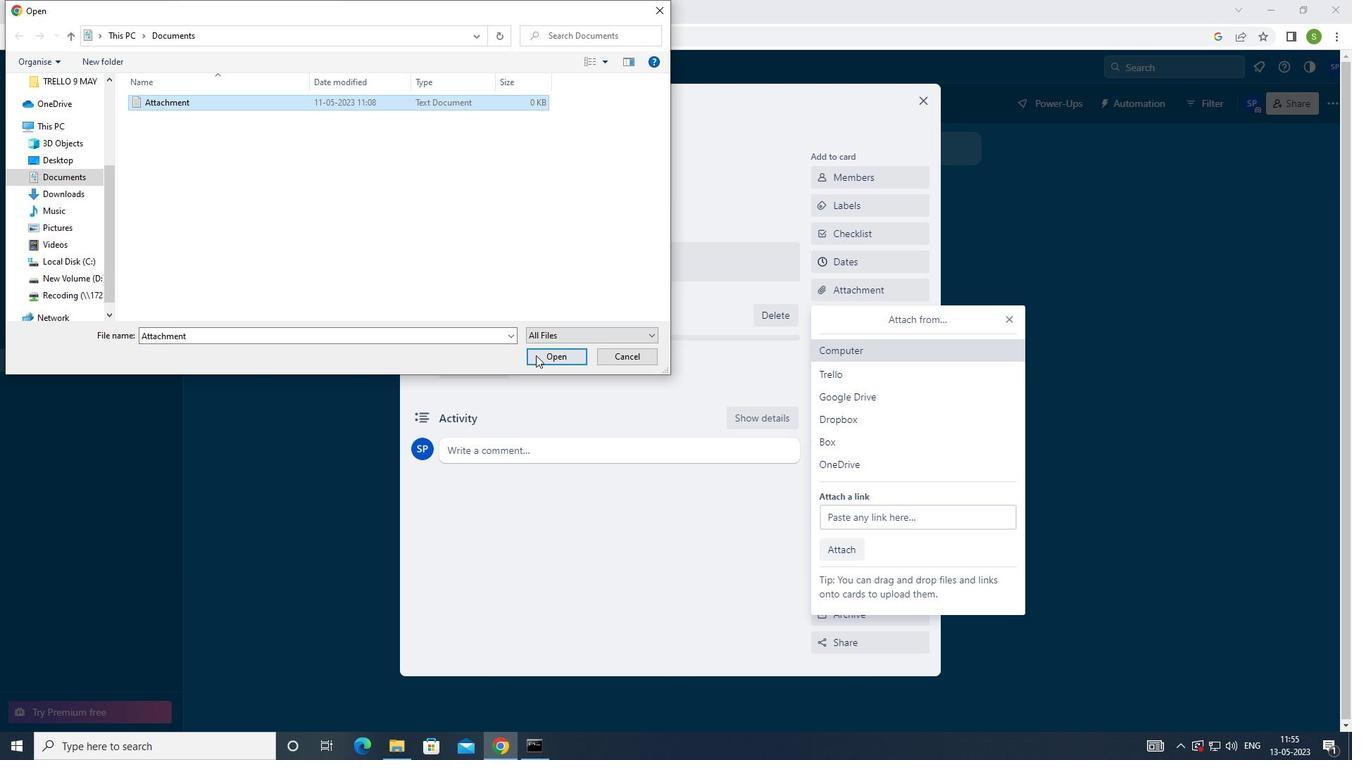 
Action: Mouse moved to (853, 321)
Screenshot: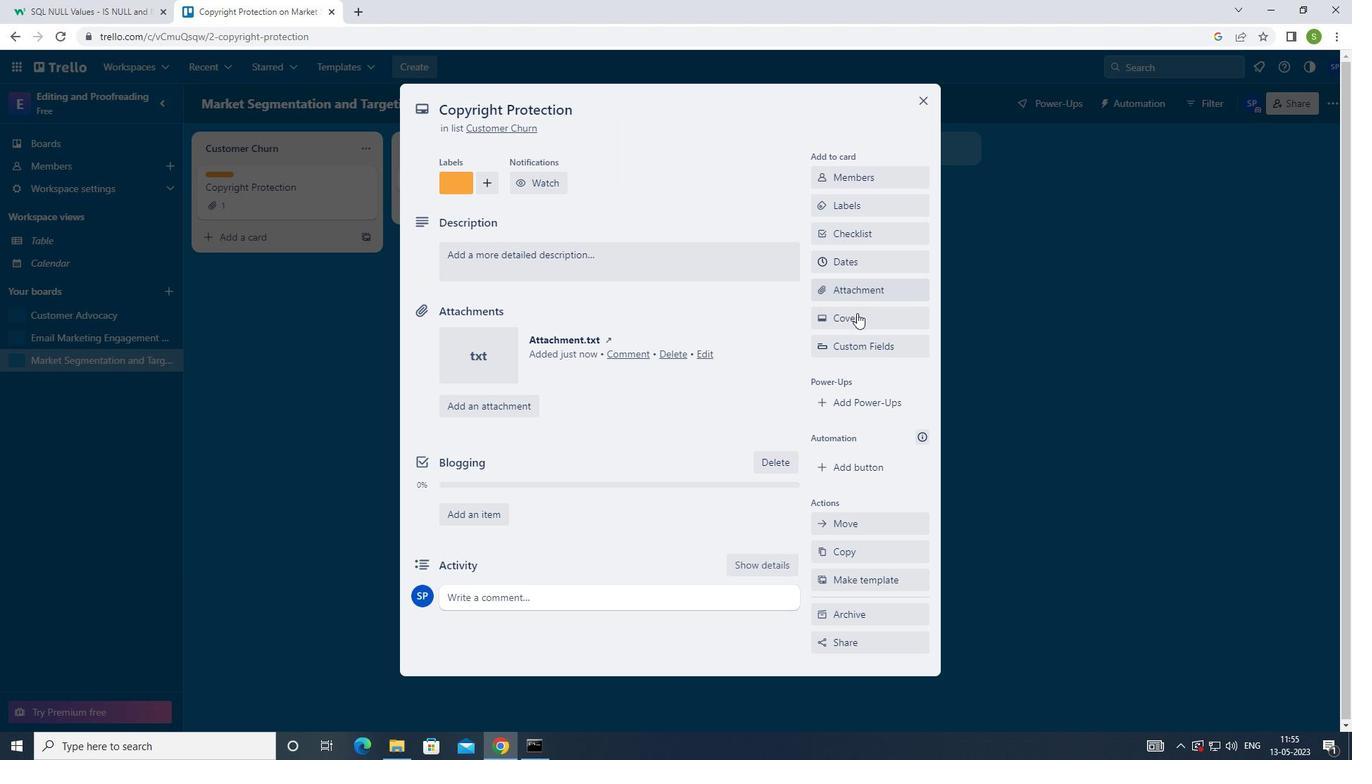 
Action: Mouse pressed left at (853, 321)
Screenshot: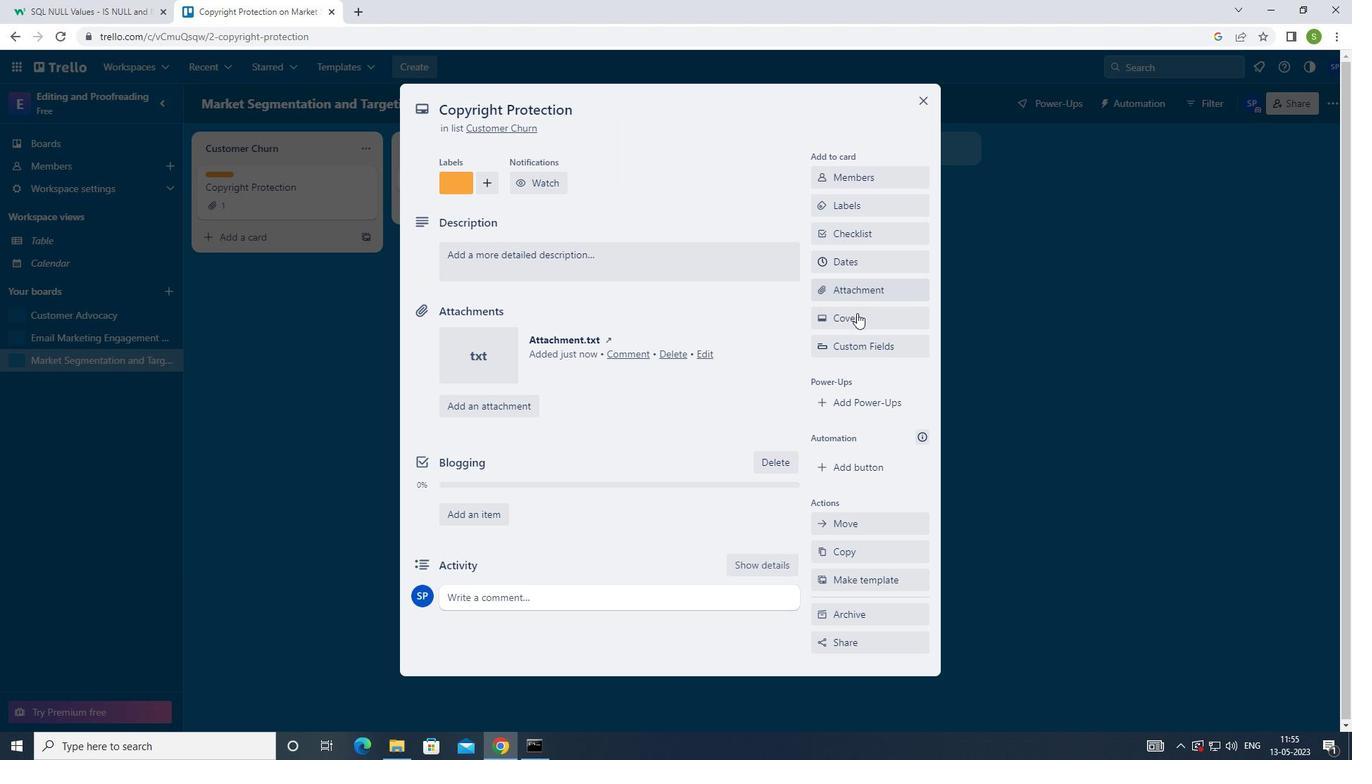 
Action: Mouse moved to (915, 452)
Screenshot: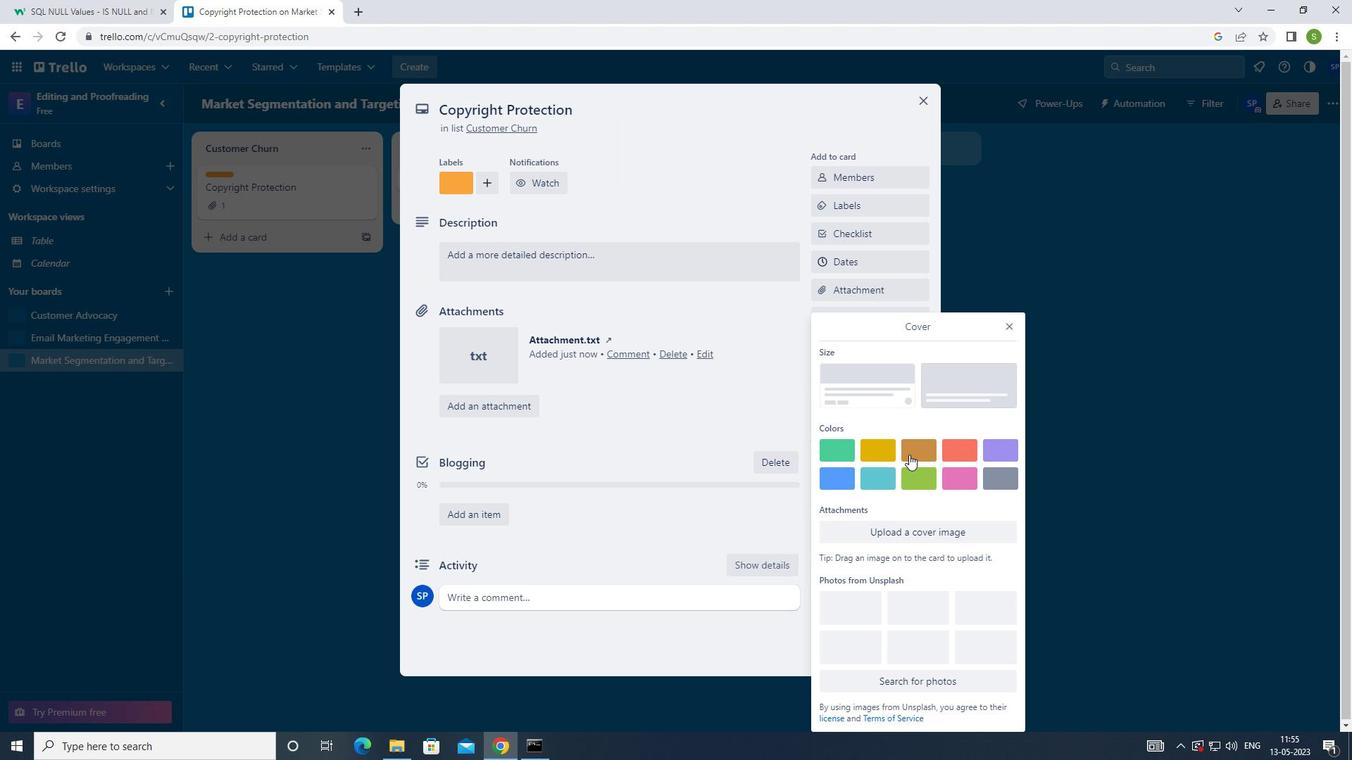
Action: Mouse pressed left at (915, 452)
Screenshot: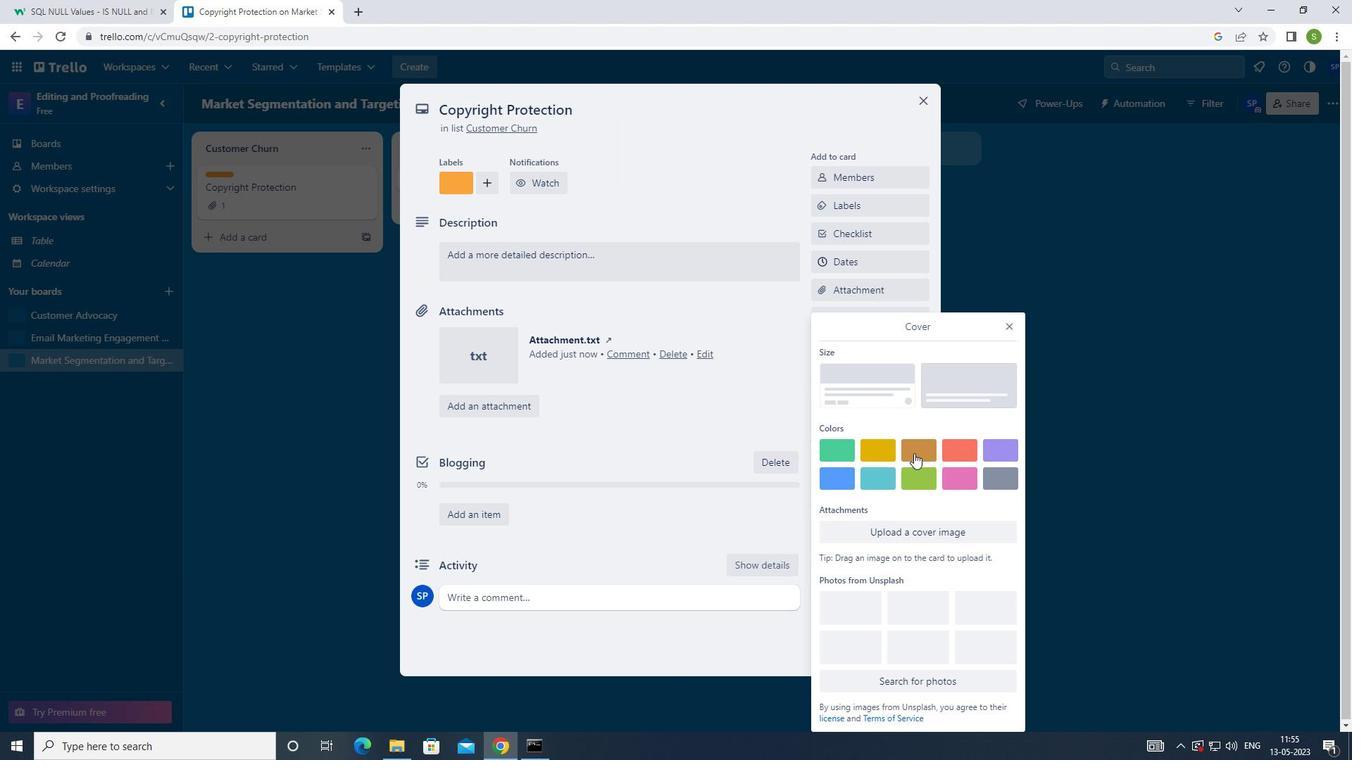 
Action: Mouse moved to (1006, 305)
Screenshot: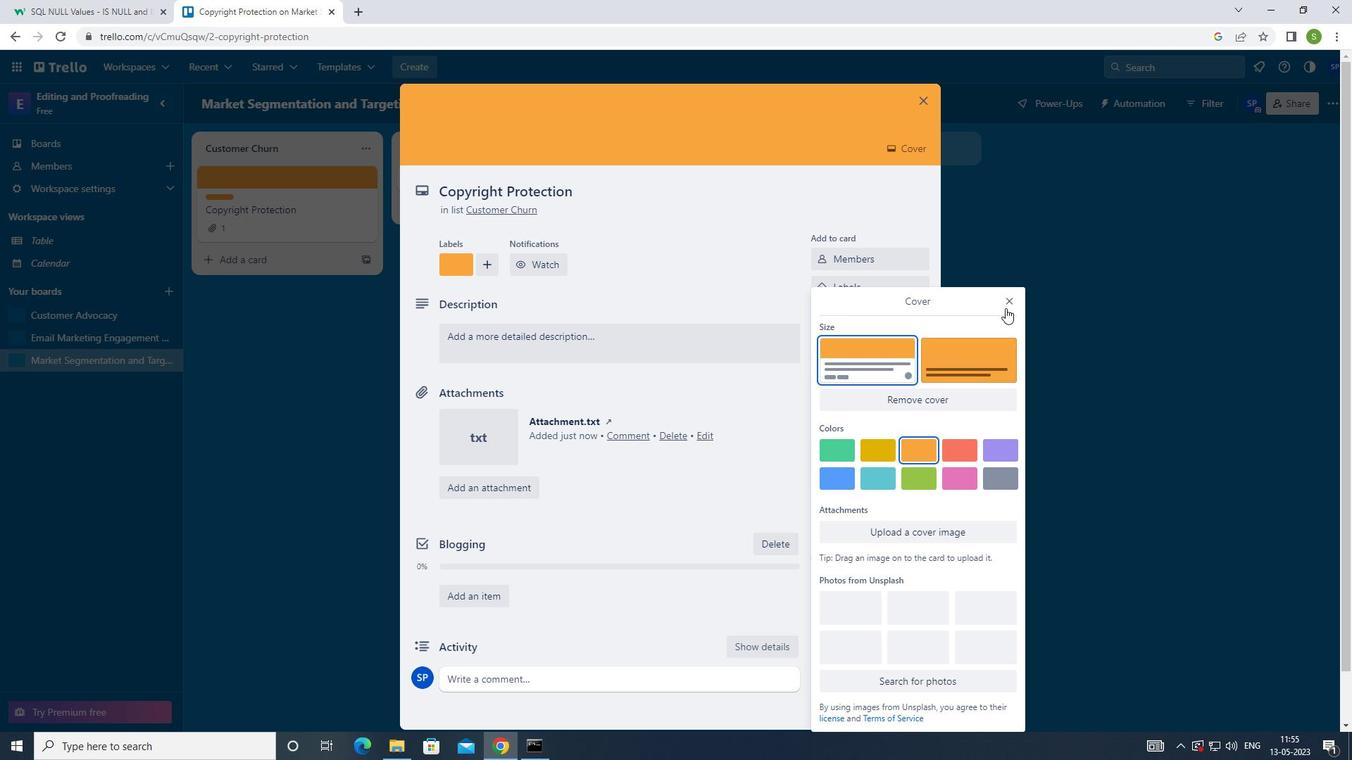 
Action: Mouse pressed left at (1006, 305)
Screenshot: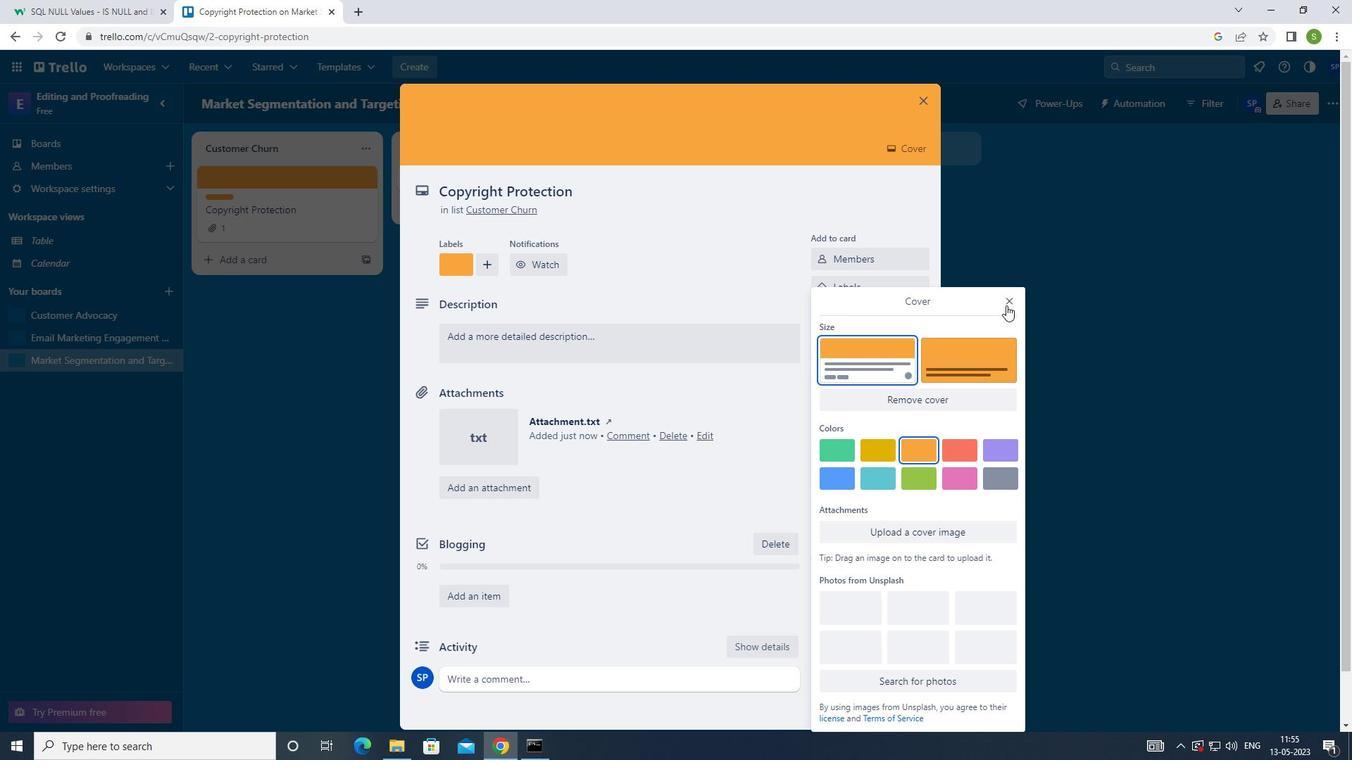 
Action: Mouse moved to (674, 345)
Screenshot: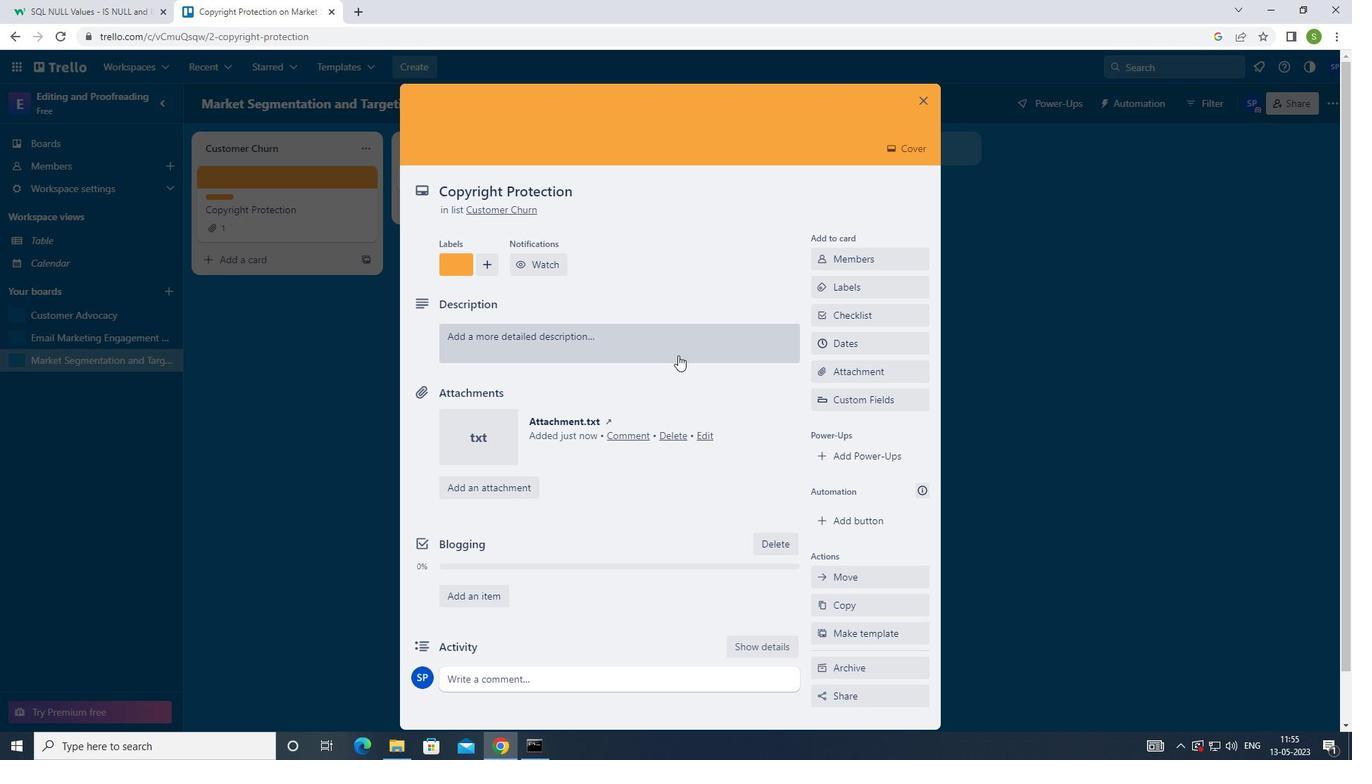 
Action: Mouse pressed left at (674, 345)
Screenshot: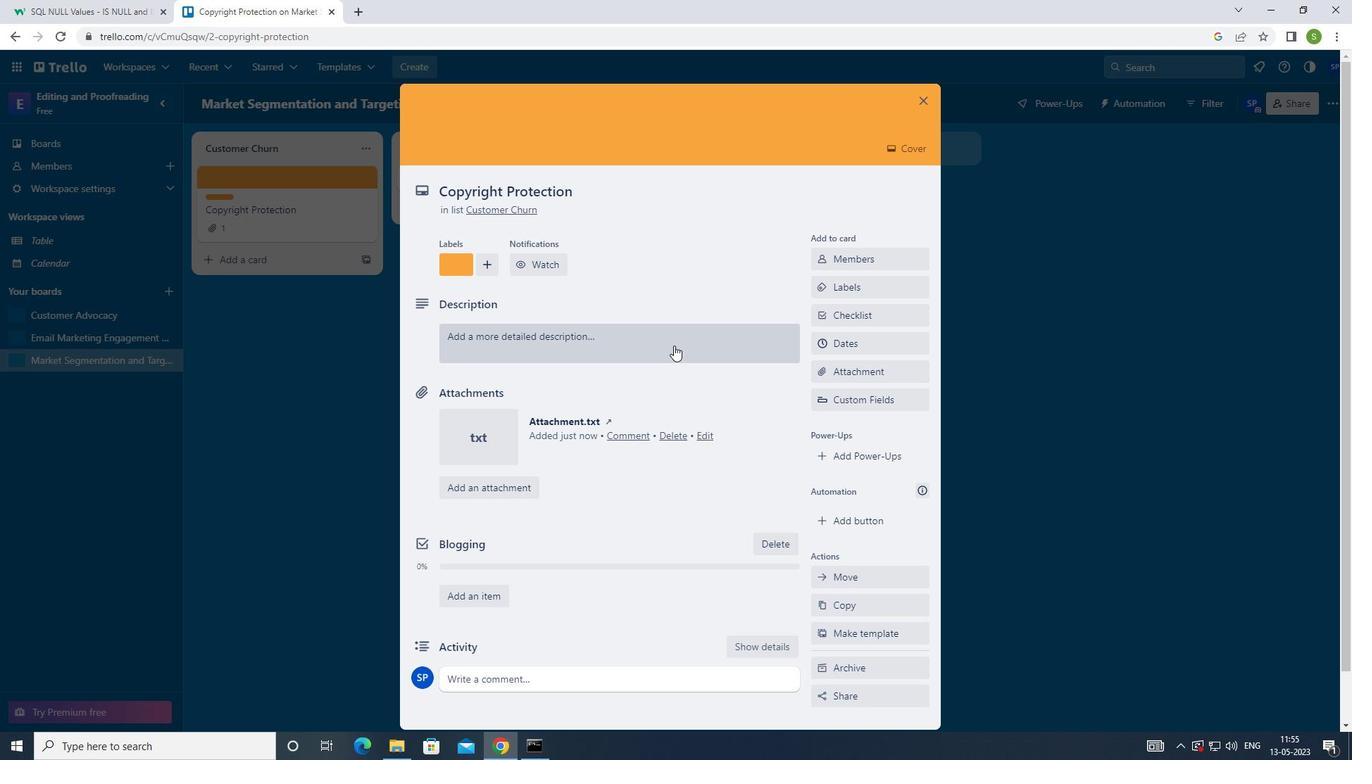 
Action: Key pressed <Key.shift>PLAN<Key.space>AND<Key.space>EXECUTE<Key.space>COMPANY<Key.space>TEAM-BUILDING<Key.space>RETREAT
Screenshot: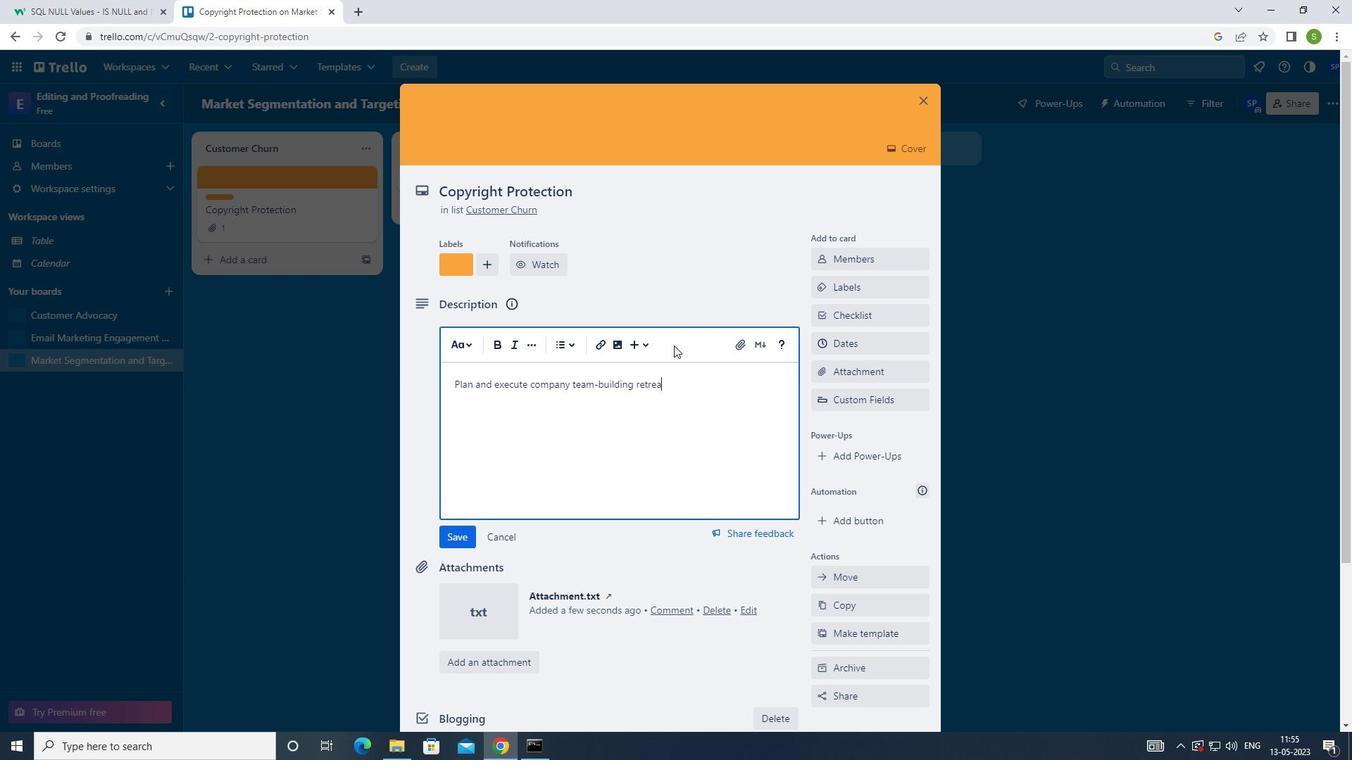 
Action: Mouse moved to (453, 527)
Screenshot: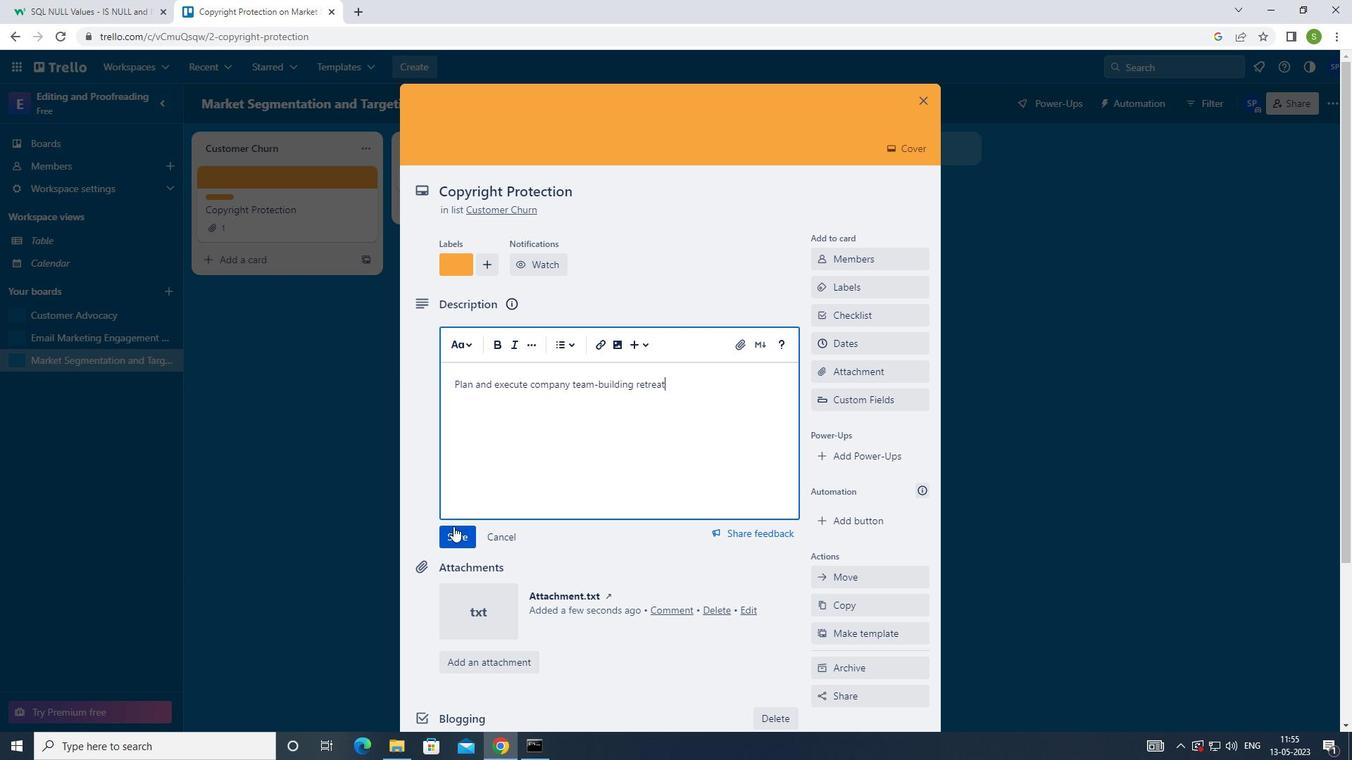 
Action: Mouse pressed left at (453, 527)
Screenshot: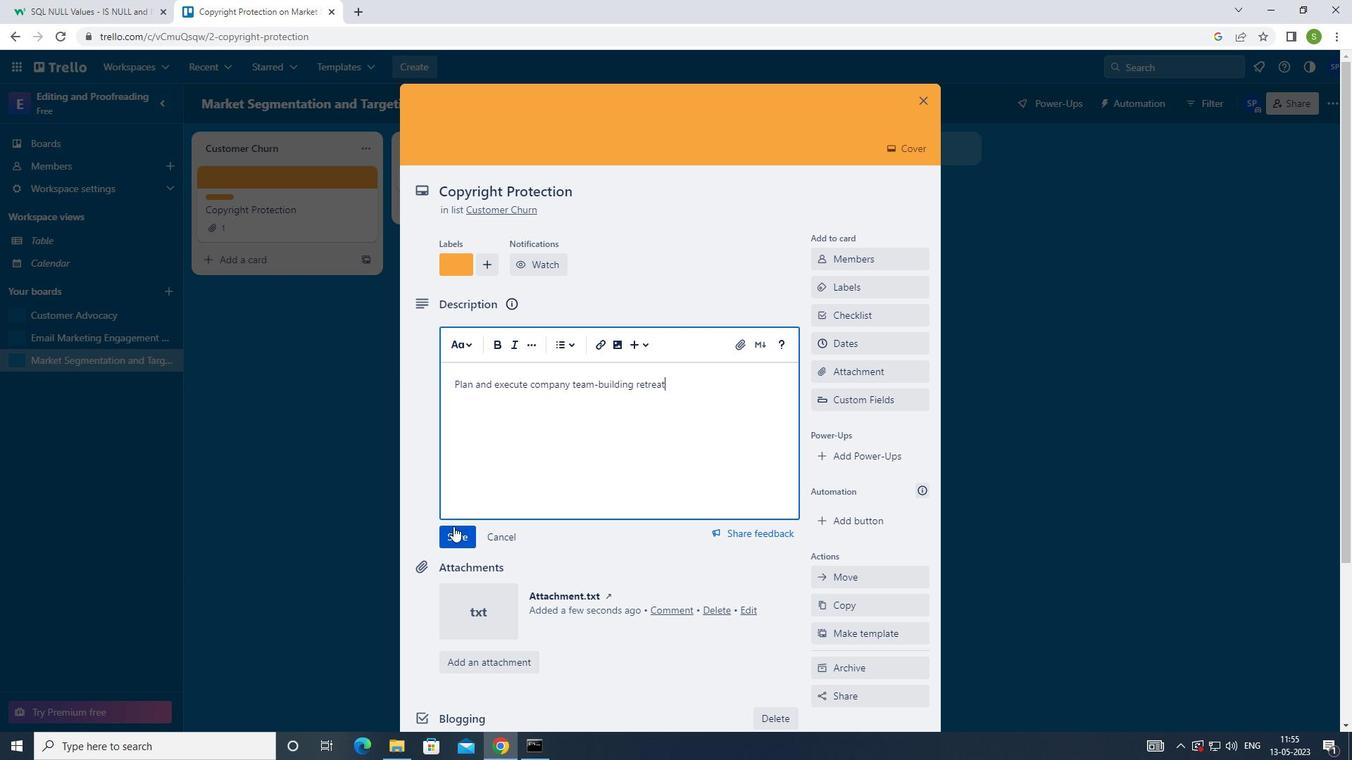 
Action: Mouse moved to (518, 525)
Screenshot: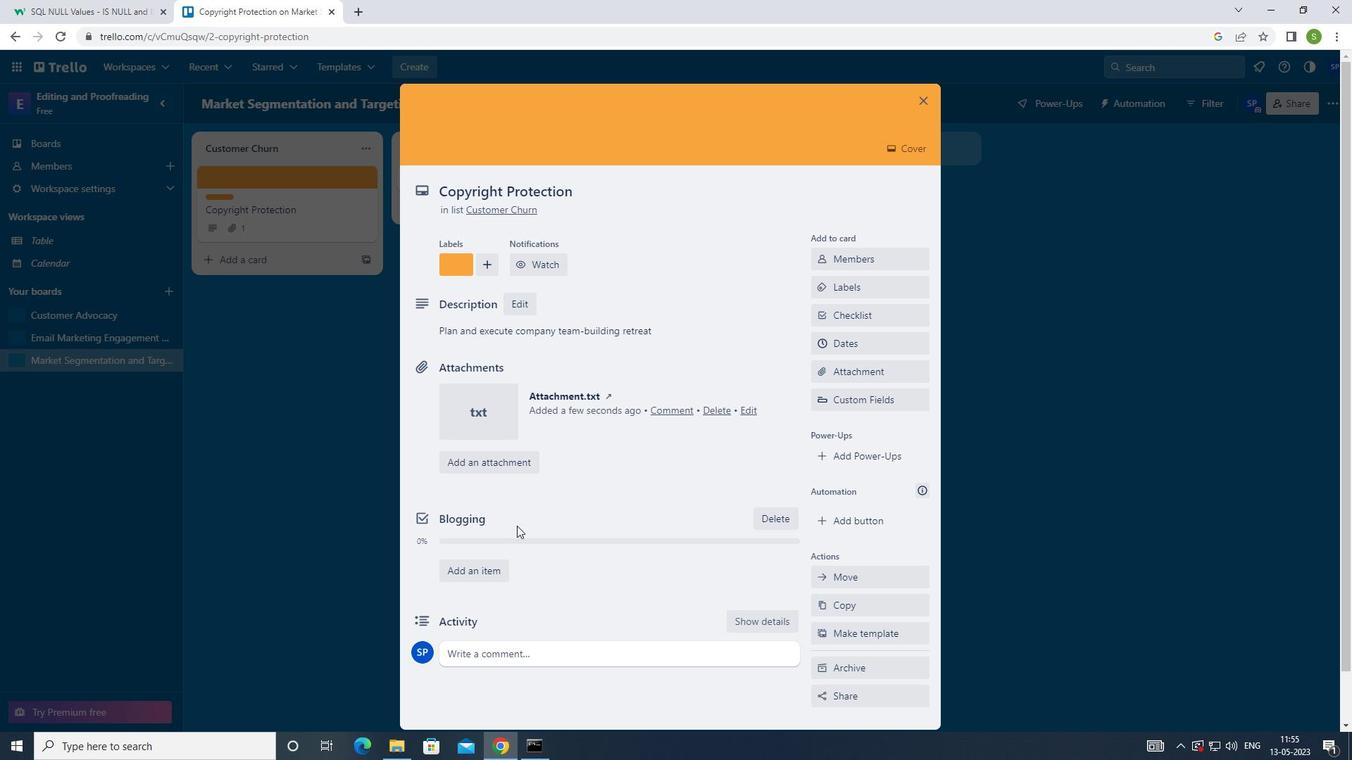 
Action: Mouse scrolled (518, 524) with delta (0, 0)
Screenshot: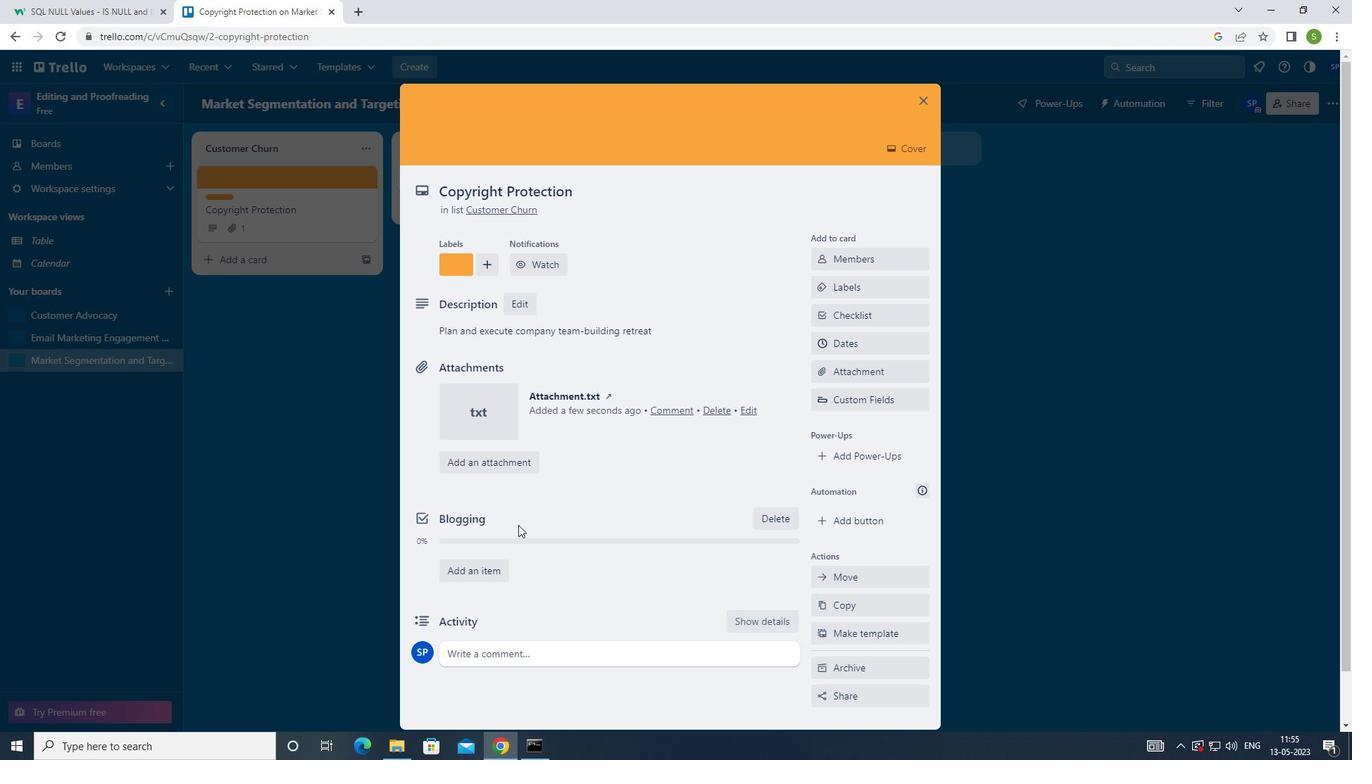 
Action: Mouse scrolled (518, 524) with delta (0, 0)
Screenshot: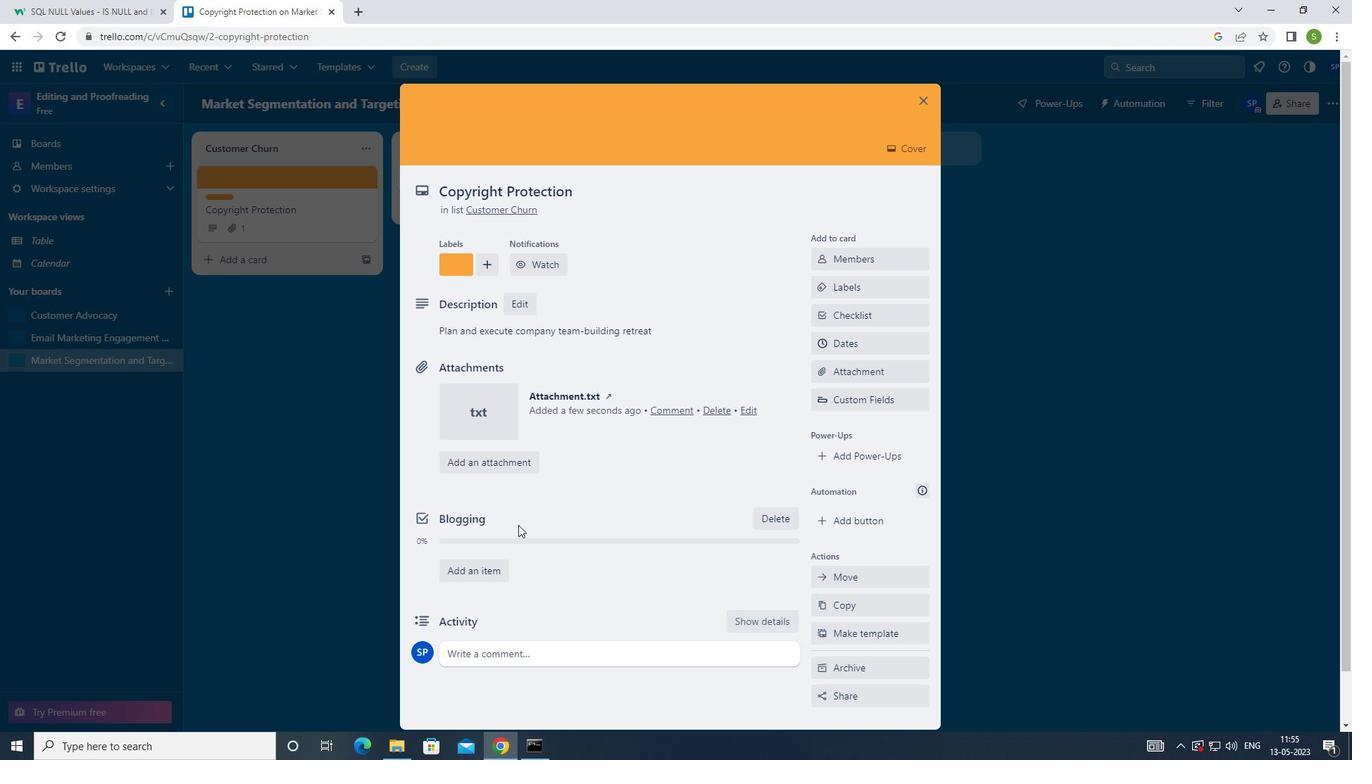 
Action: Mouse scrolled (518, 524) with delta (0, 0)
Screenshot: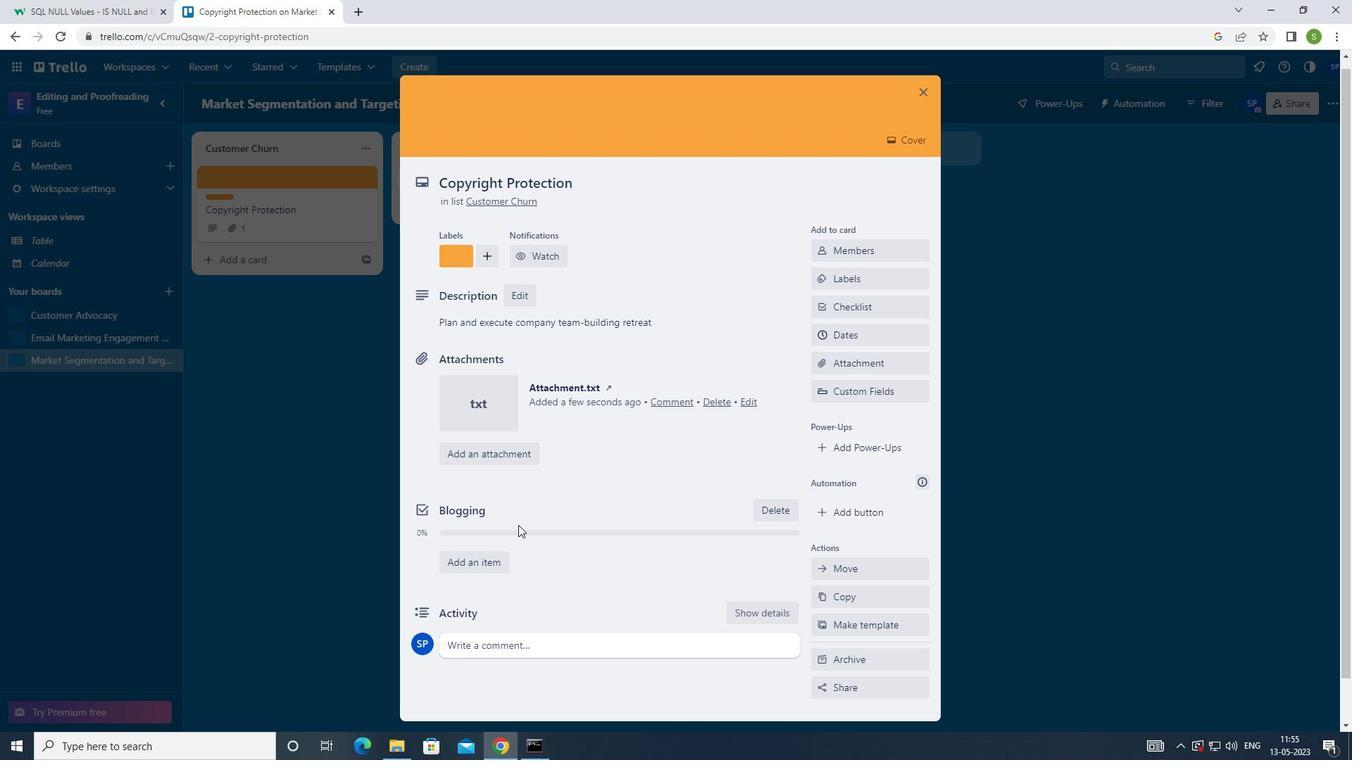 
Action: Mouse scrolled (518, 524) with delta (0, 0)
Screenshot: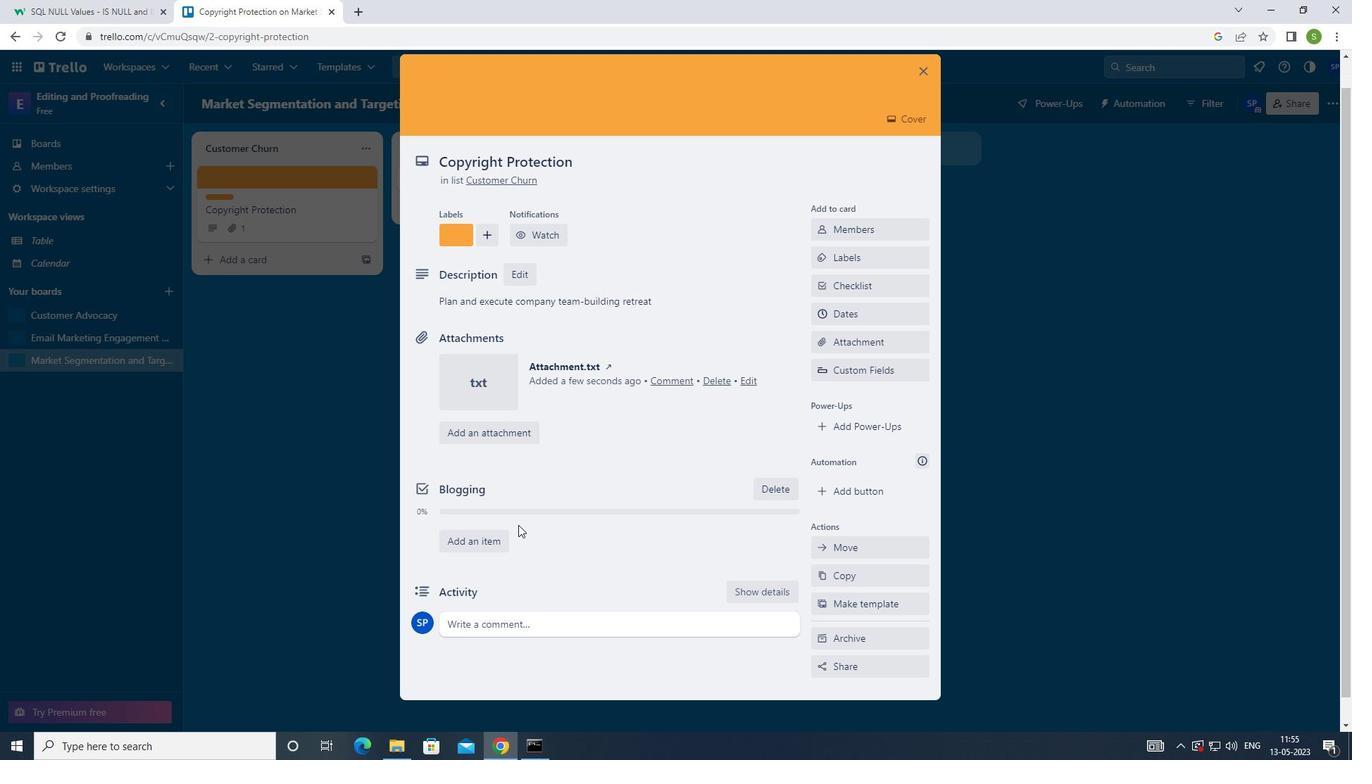 
Action: Mouse moved to (491, 598)
Screenshot: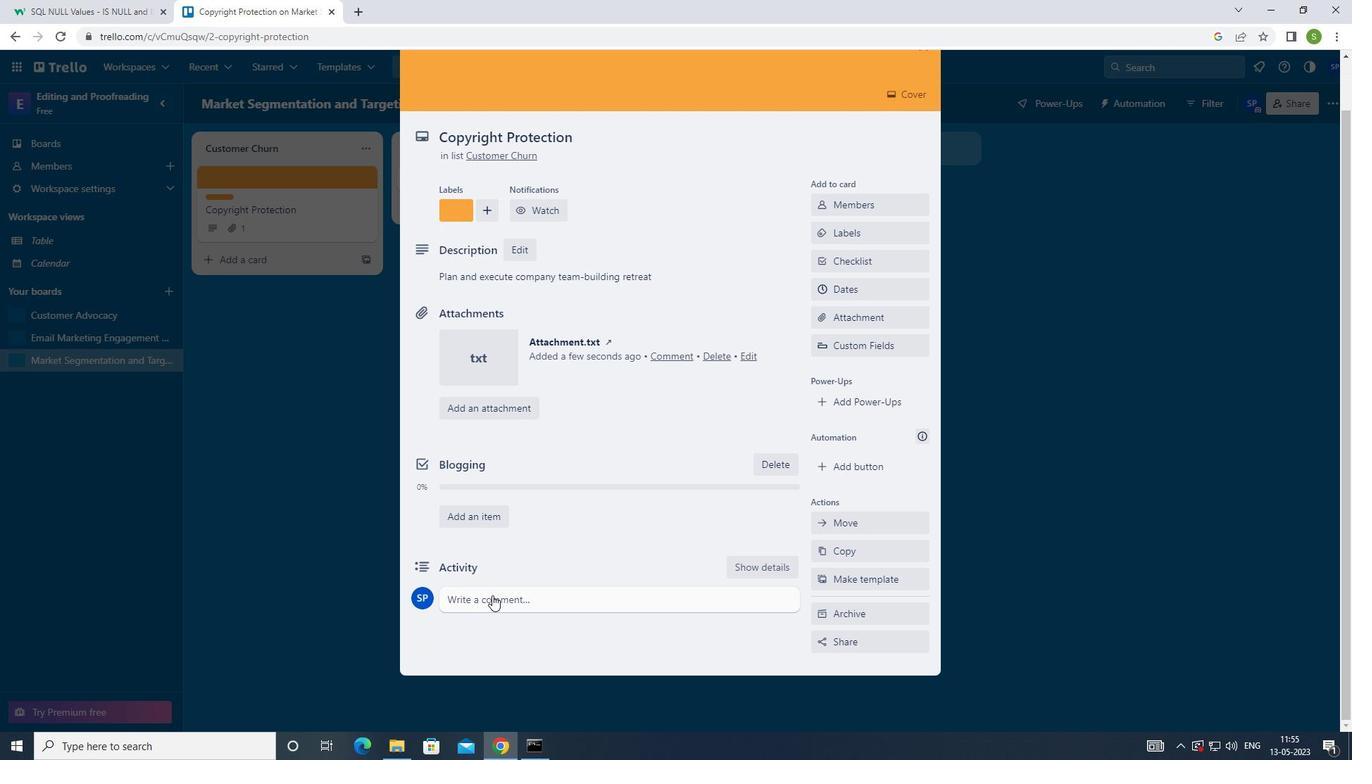 
Action: Mouse pressed left at (491, 598)
Screenshot: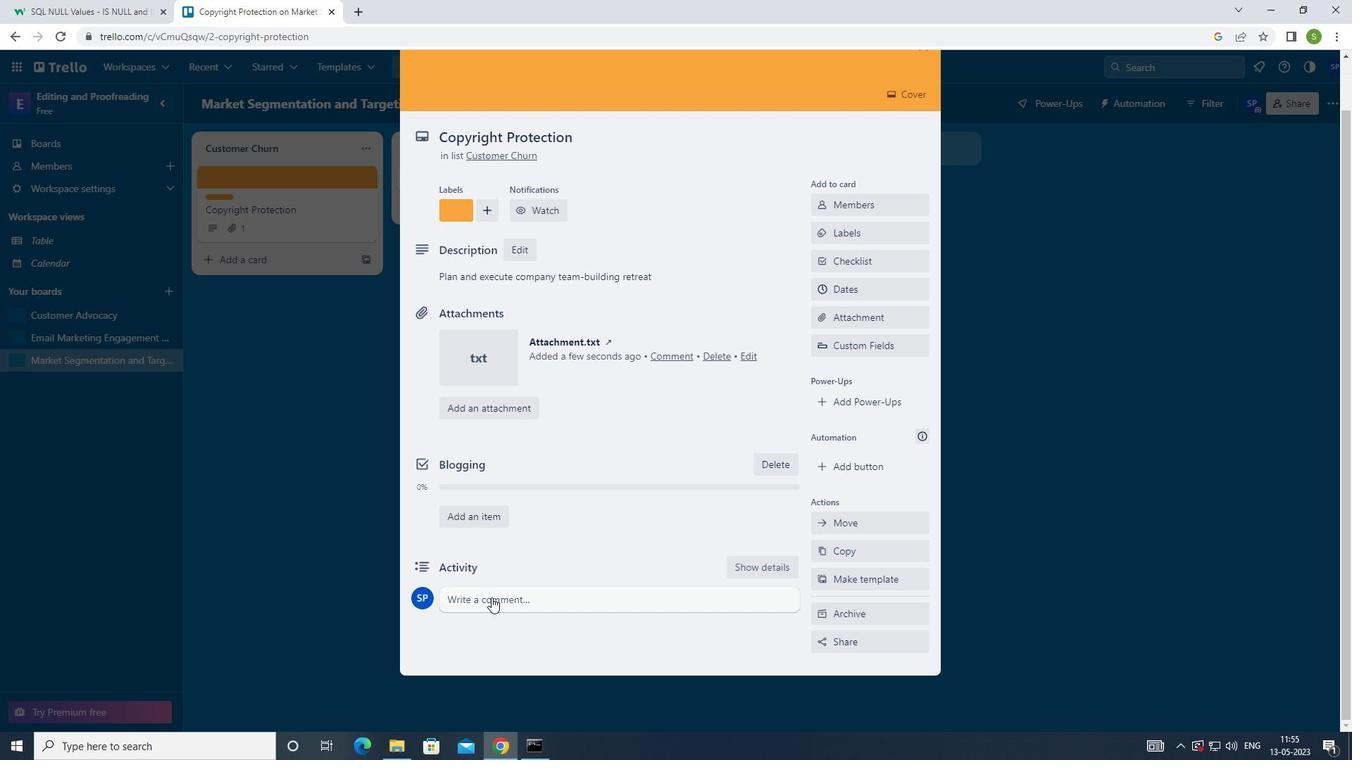 
Action: Mouse moved to (609, 477)
Screenshot: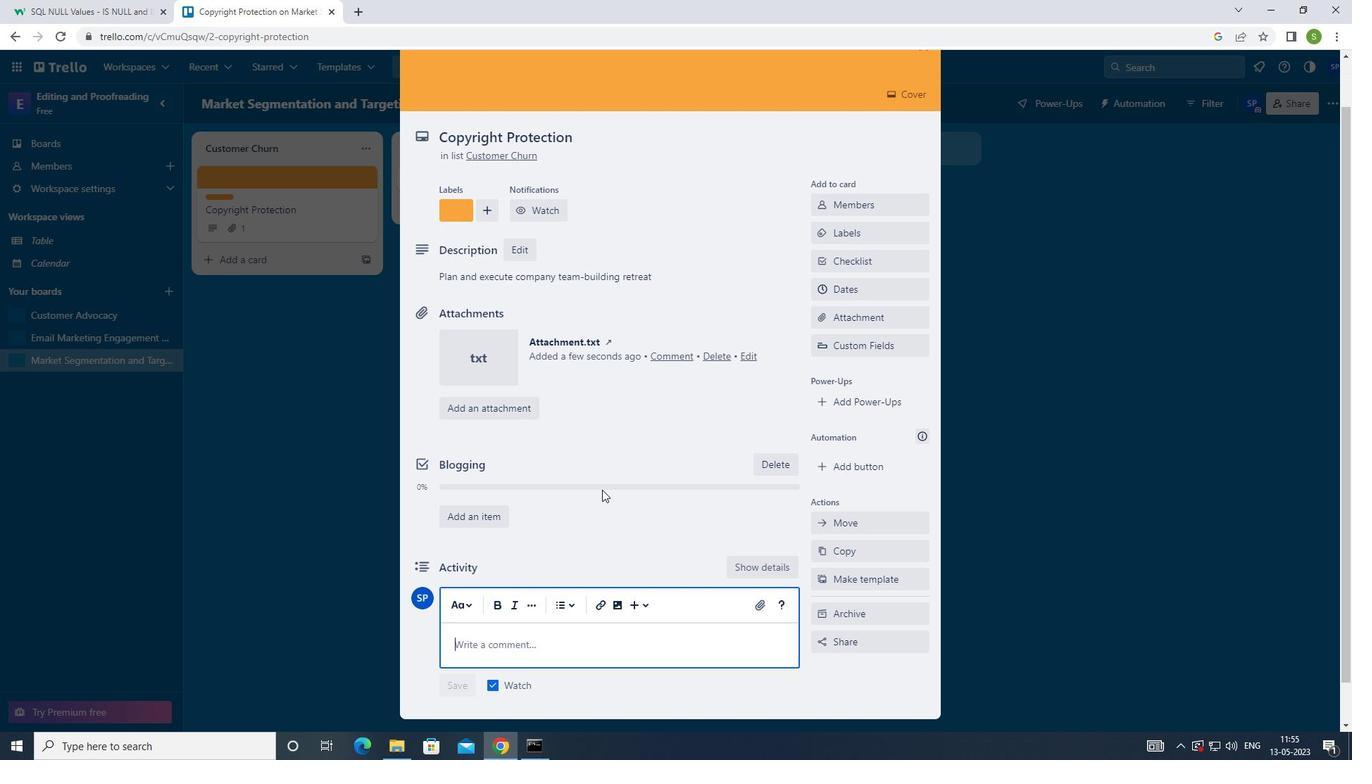 
Action: Key pressed <Key.shift>WE<Key.space>SHOULD<Key.space>APPROACH<Key.space>THIS<Key.space>TASK<Key.space>WITH<Key.space>TASK<Key.space>WITH<Key.space>A<Key.space>SENSE<Key.space><Key.space>OF<Key.space>HUMILITY<Key.space>AND<Key.space>A<Key.space>WILLINGNESS<Key.space>TI<Key.backspace>O<Key.space>SEEL<Key.backspace>K<Key.space>FEEDBACK<Key.space>AND<Key.space>GUIDNES<Key.backspace><Key.backspace><Key.backspace>ANCE<Key.space>FROM<Key.space>OTHER
Screenshot: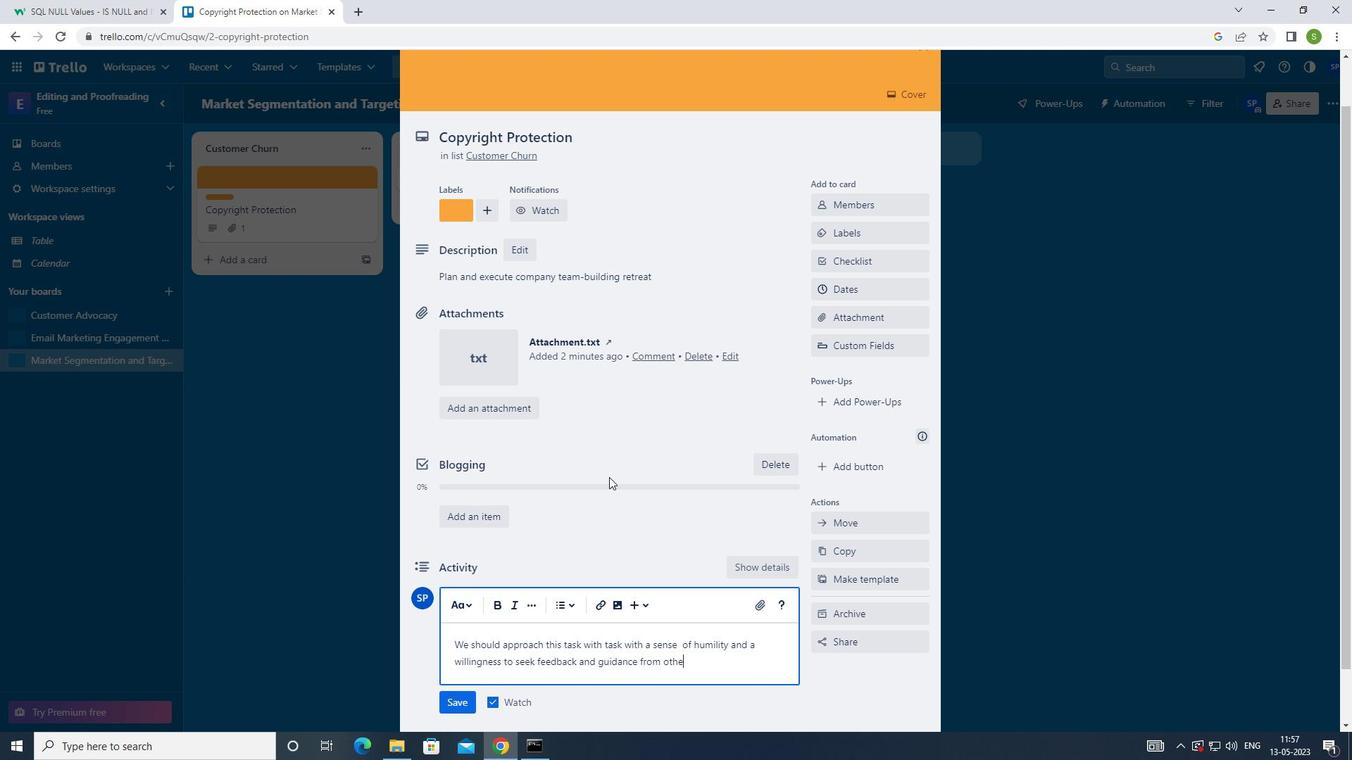 
Action: Mouse moved to (469, 705)
Screenshot: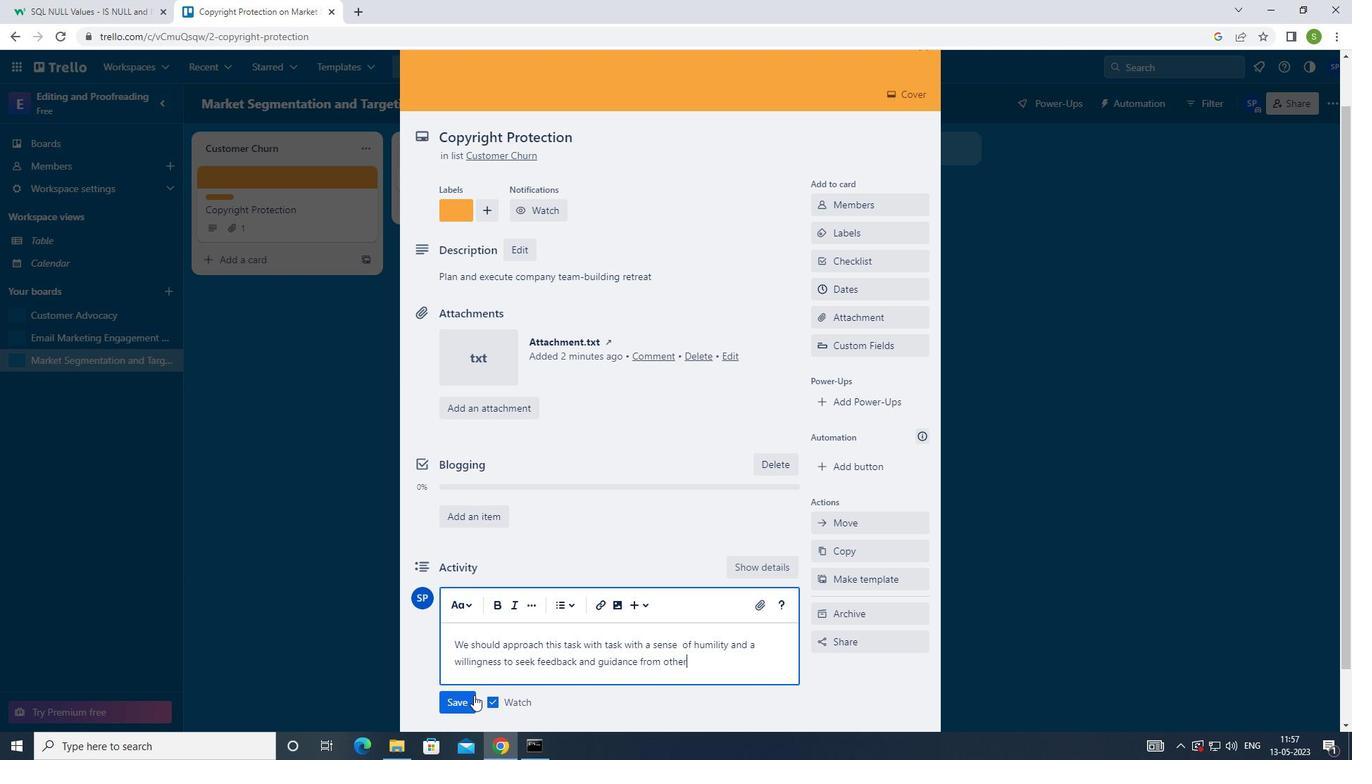 
Action: Mouse pressed left at (469, 705)
Screenshot: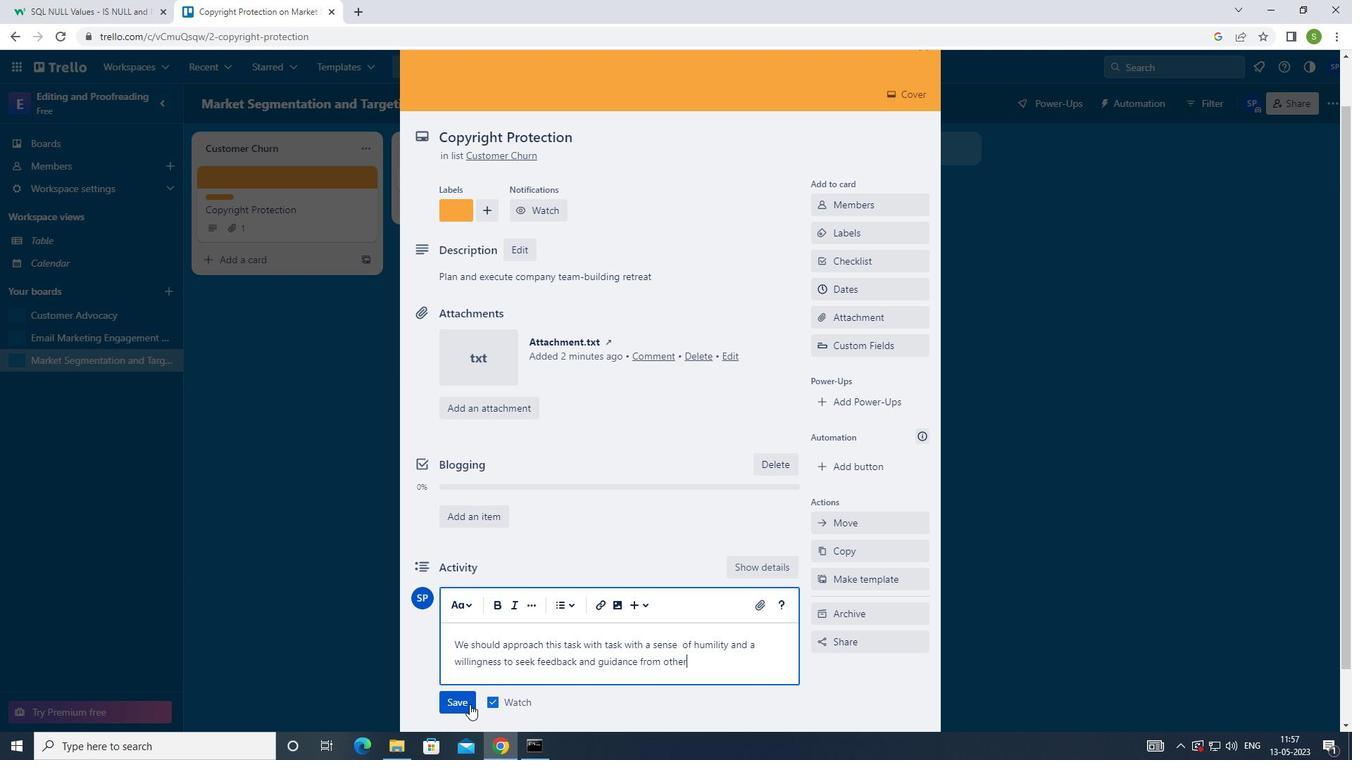 
Action: Mouse moved to (863, 288)
Screenshot: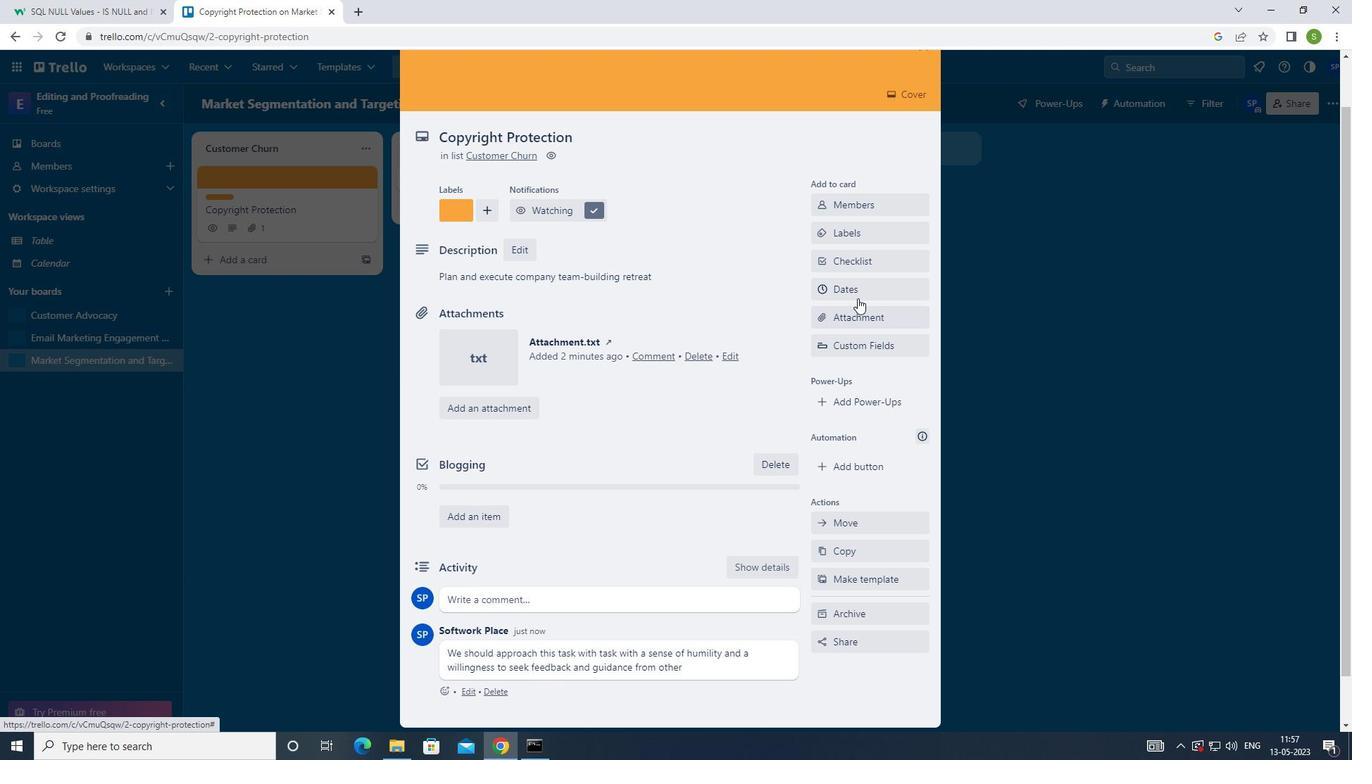 
Action: Mouse pressed left at (863, 288)
Screenshot: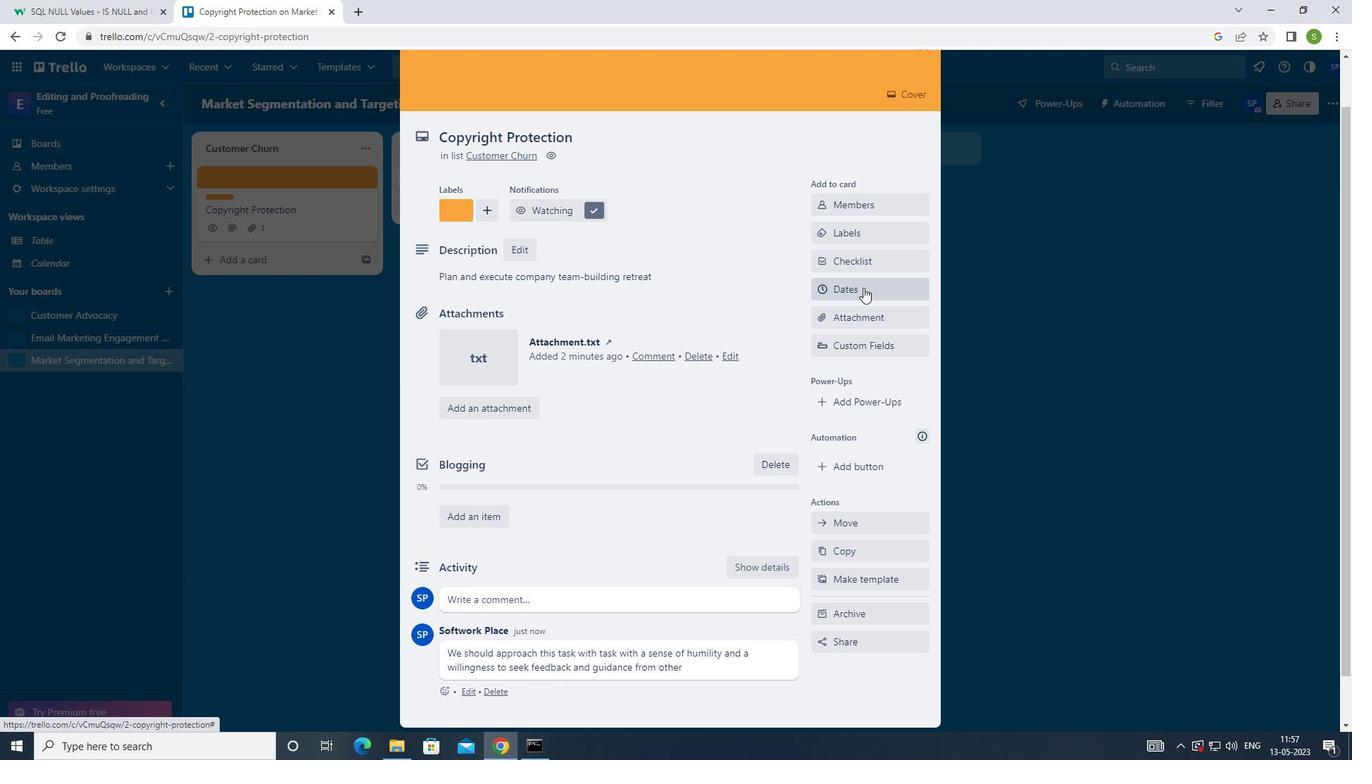 
Action: Mouse moved to (825, 360)
Screenshot: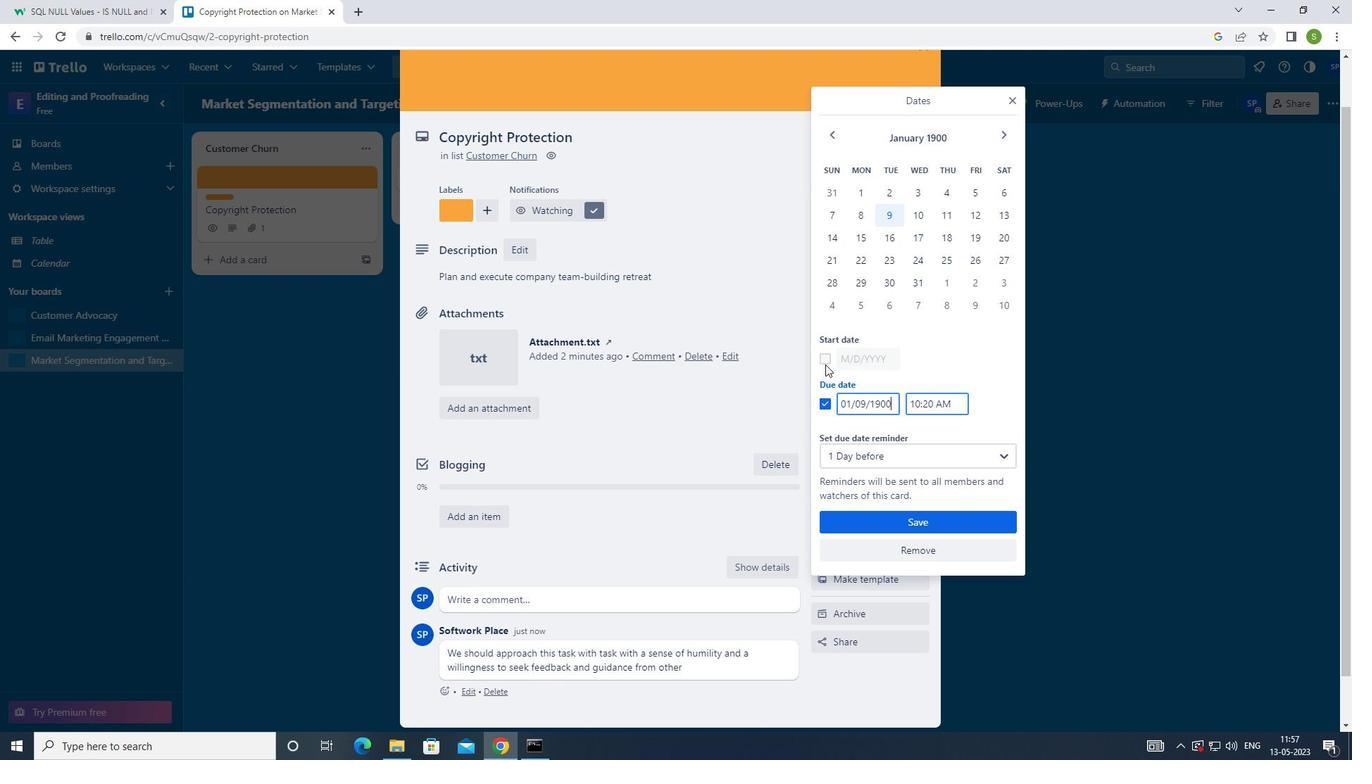 
Action: Mouse pressed left at (825, 360)
Screenshot: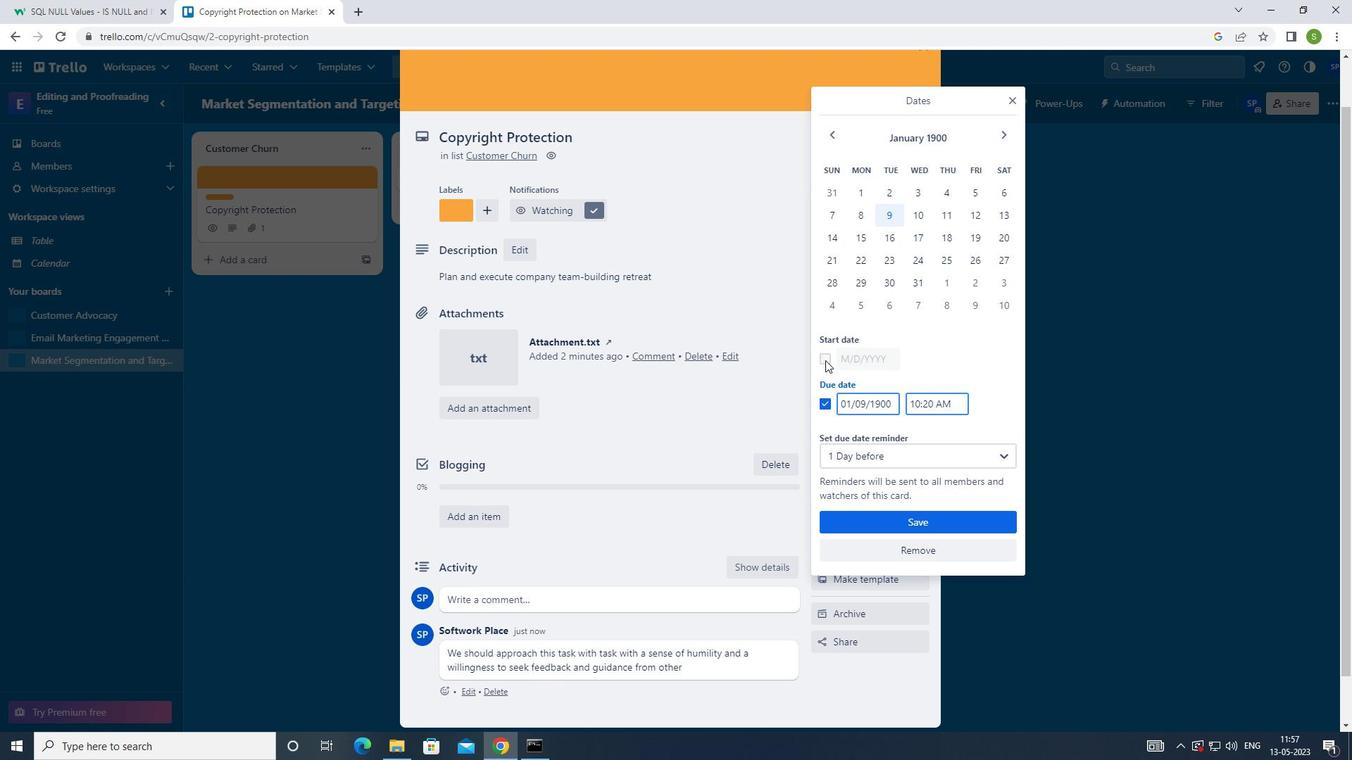 
Action: Mouse moved to (924, 193)
Screenshot: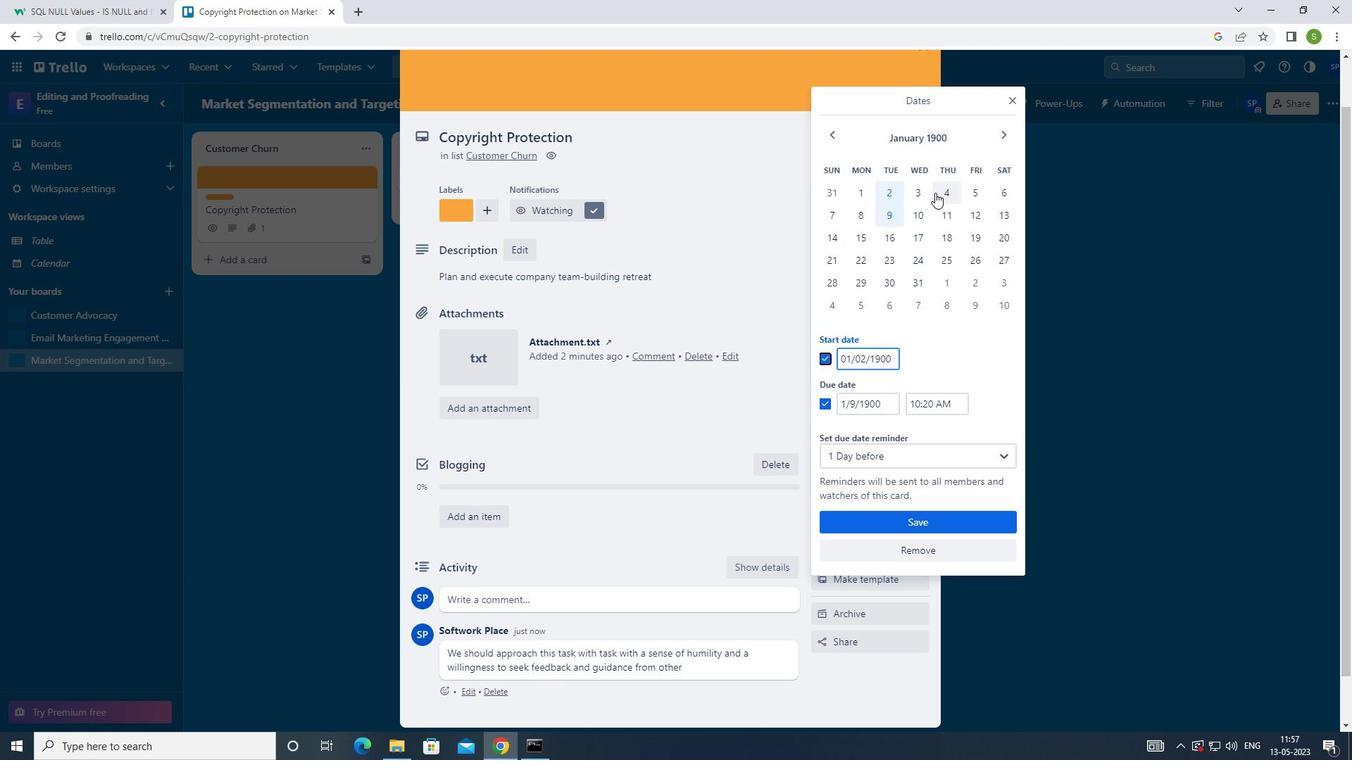 
Action: Mouse pressed left at (924, 193)
Screenshot: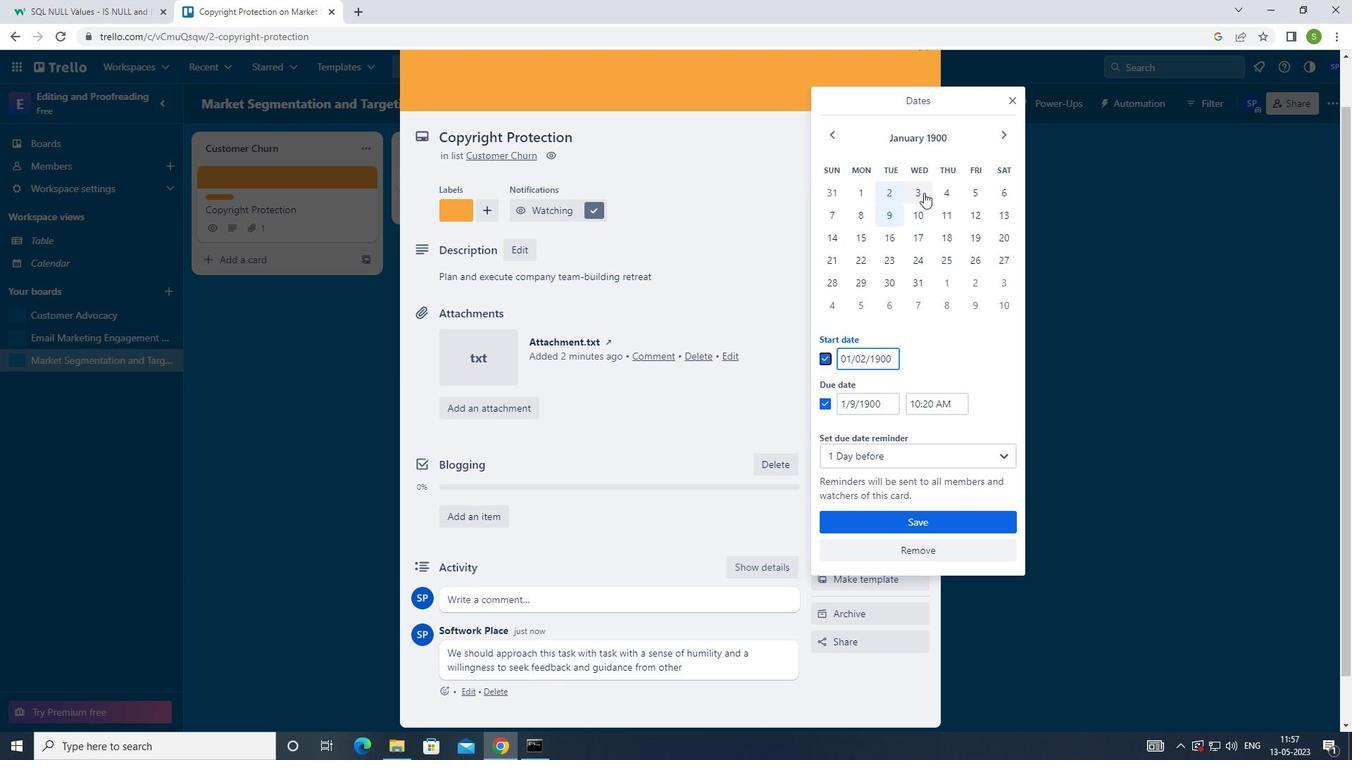 
Action: Mouse moved to (917, 218)
Screenshot: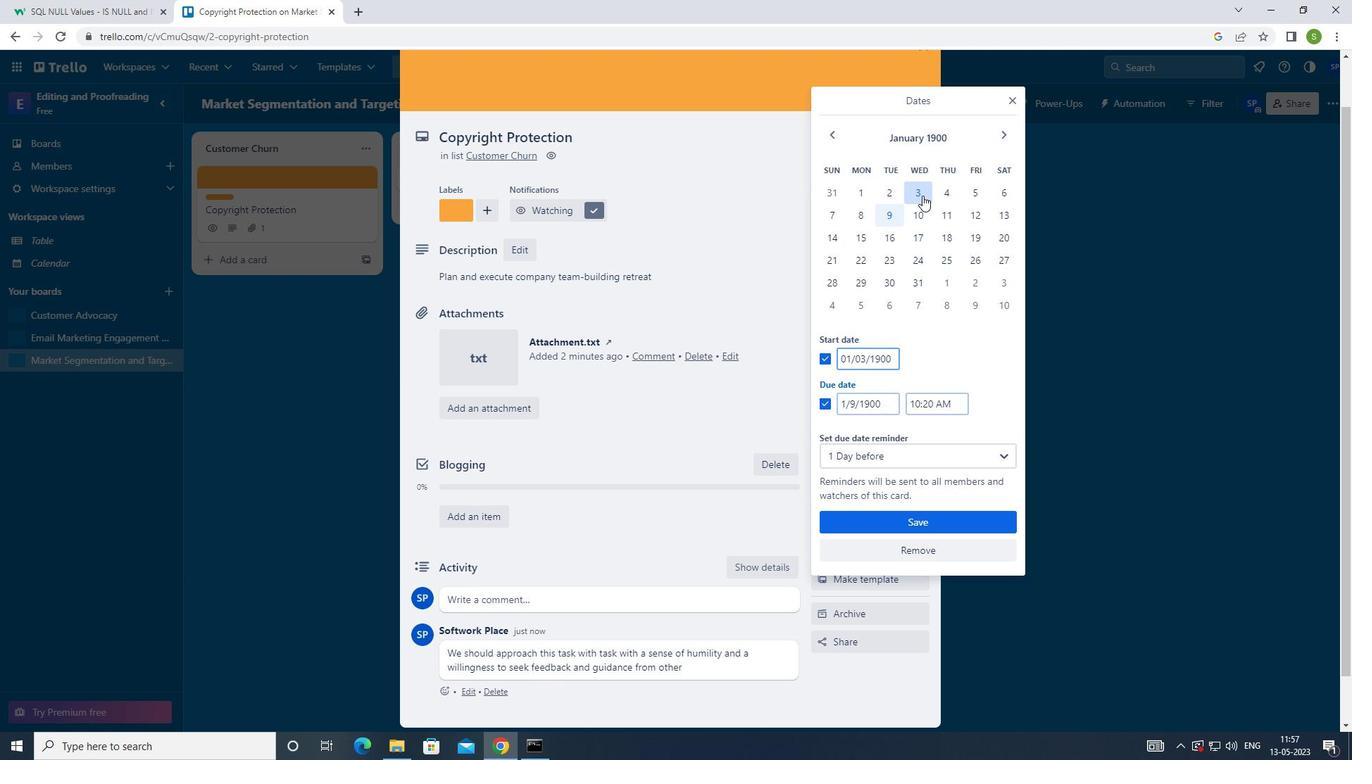 
Action: Mouse pressed left at (917, 218)
Screenshot: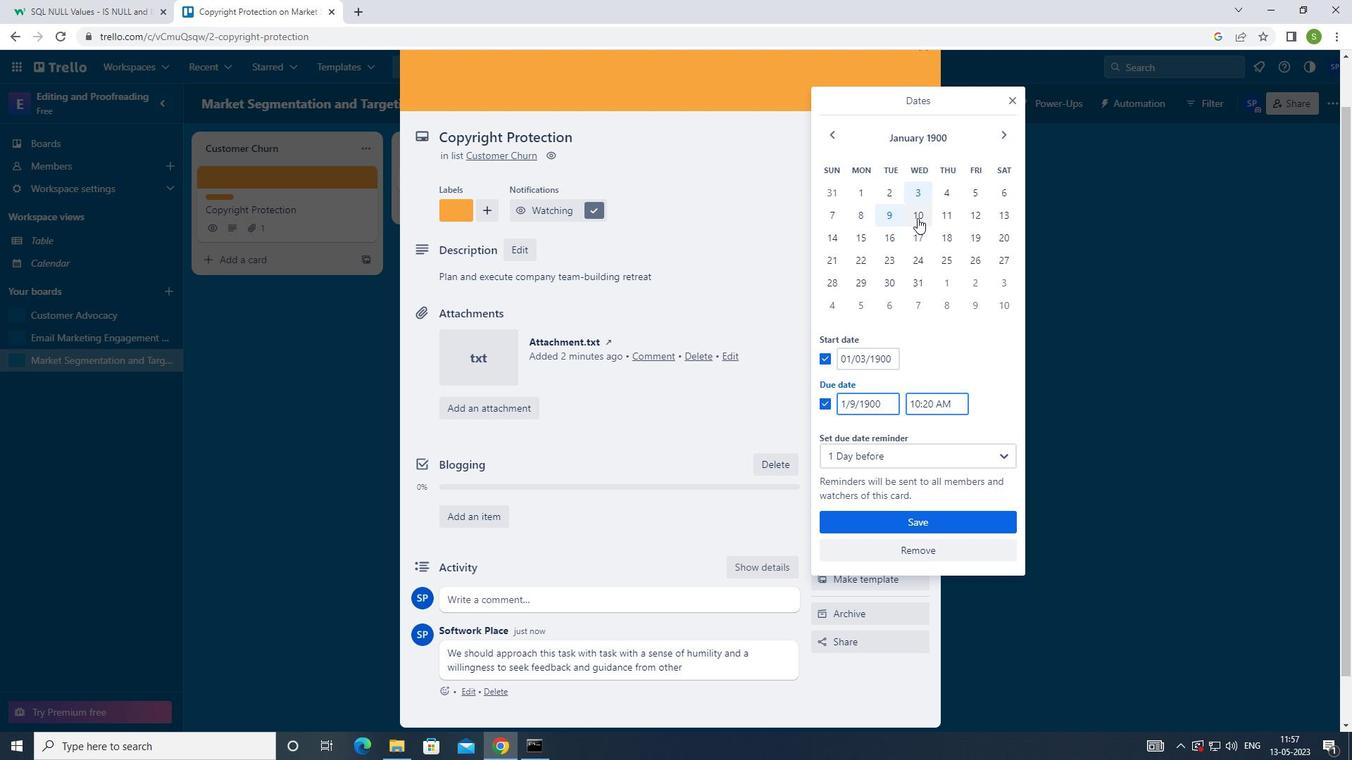 
Action: Mouse moved to (940, 519)
Screenshot: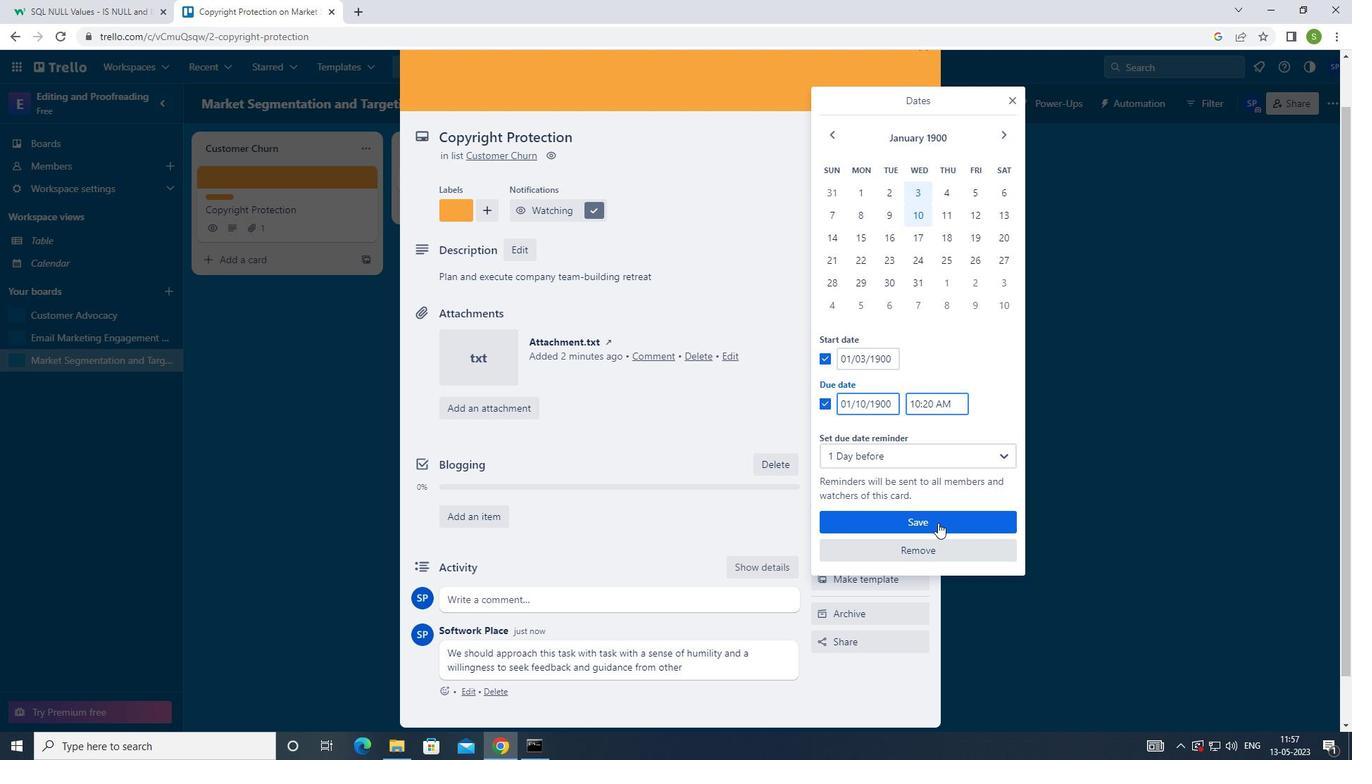 
Action: Mouse pressed left at (940, 519)
Screenshot: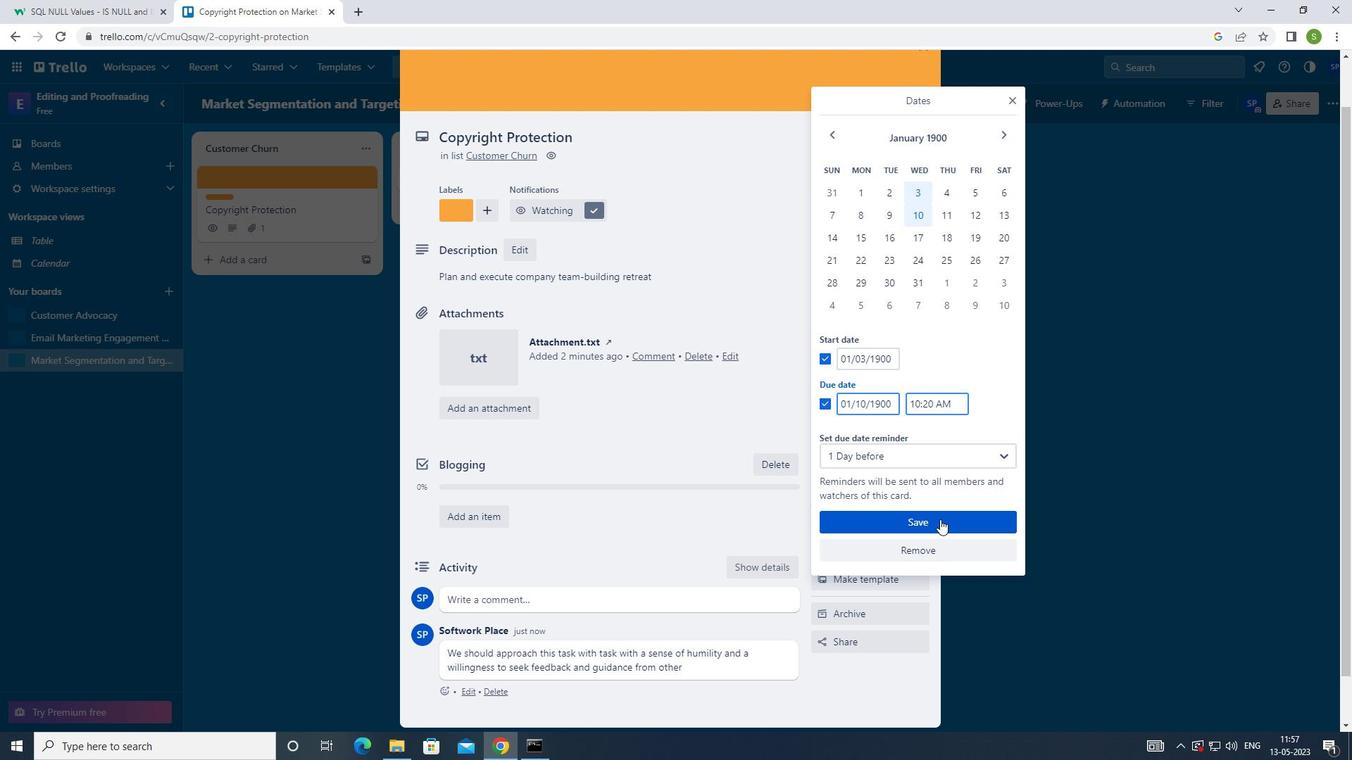 
Action: Key pressed <Key.f8>
Screenshot: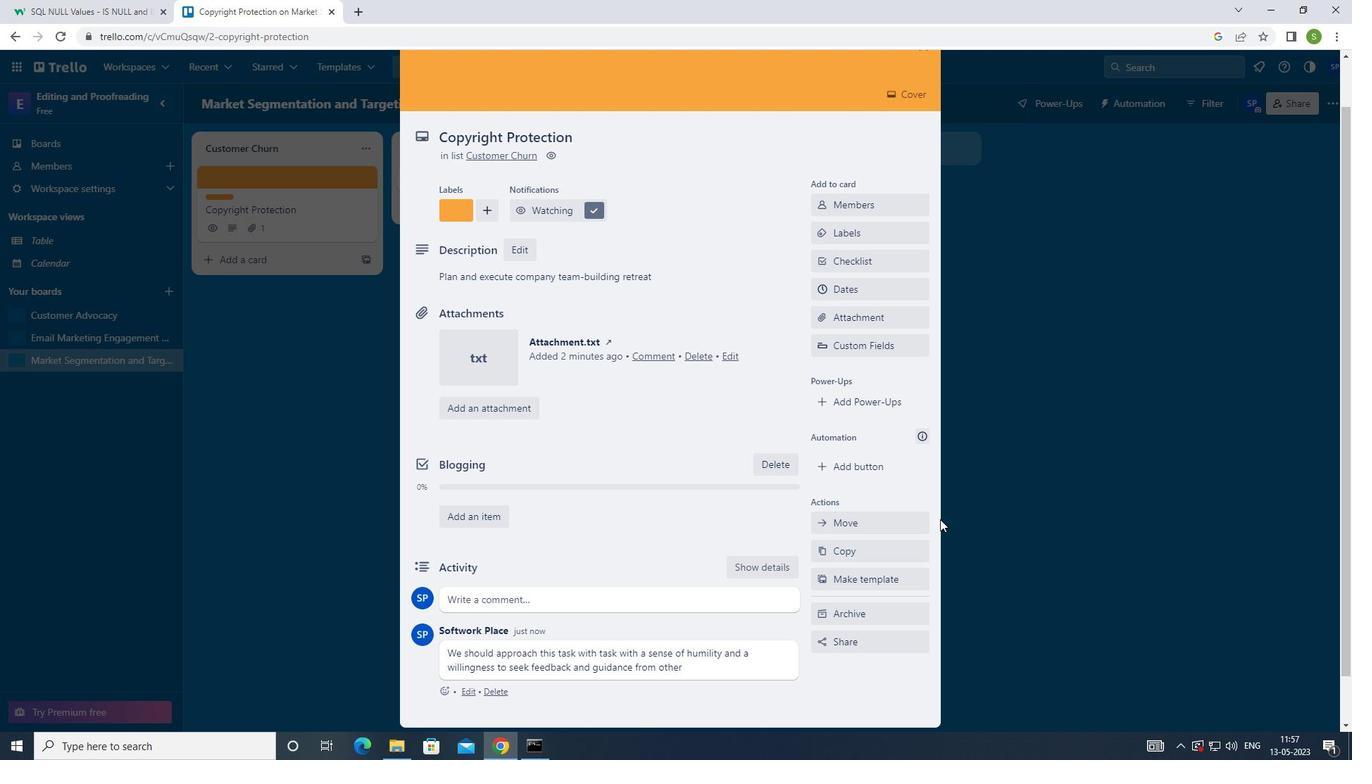 
